 Task: Find connections with filter location Baesweiler with filter topic #Bestadvicewith filter profile language German with filter current company SRF Limited with filter school KL University with filter industry Dance Companies with filter service category Health Insurance with filter keywords title Reiki Practitioner
Action: Mouse moved to (497, 63)
Screenshot: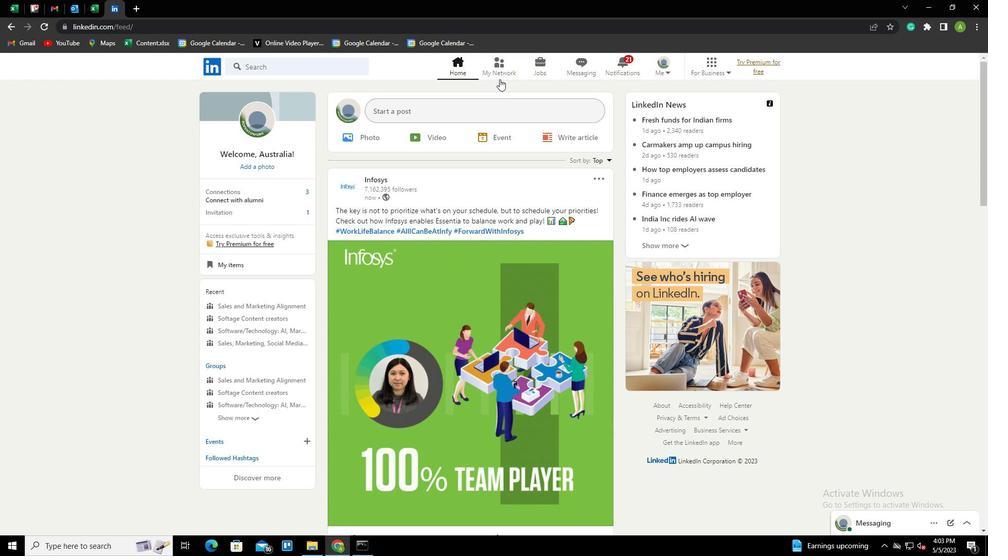 
Action: Mouse pressed left at (497, 63)
Screenshot: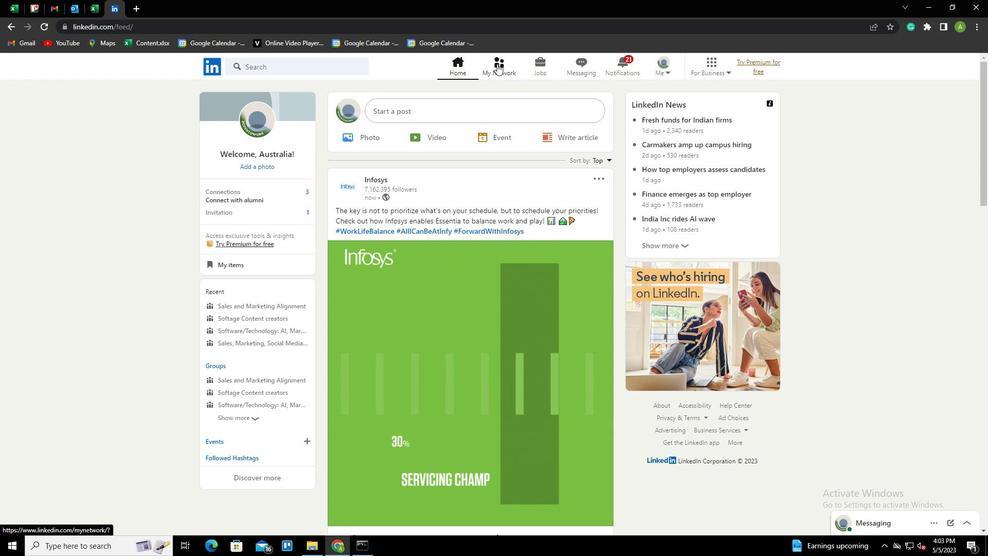 
Action: Mouse moved to (264, 121)
Screenshot: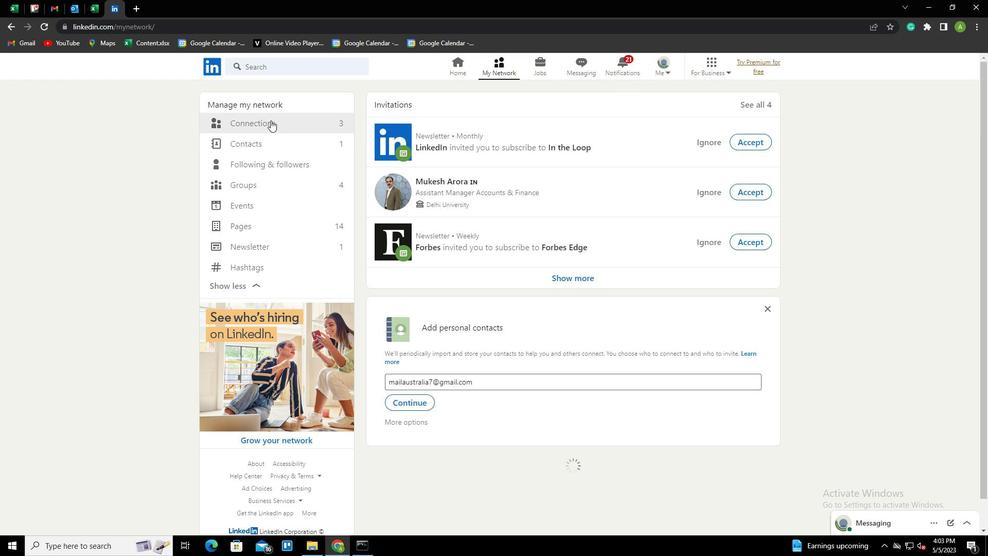 
Action: Mouse pressed left at (264, 121)
Screenshot: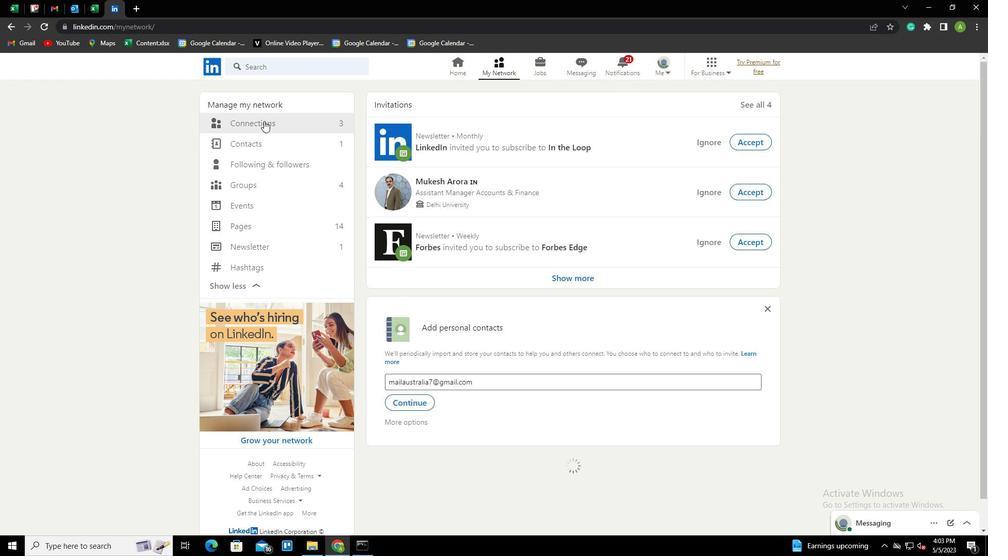 
Action: Mouse moved to (589, 120)
Screenshot: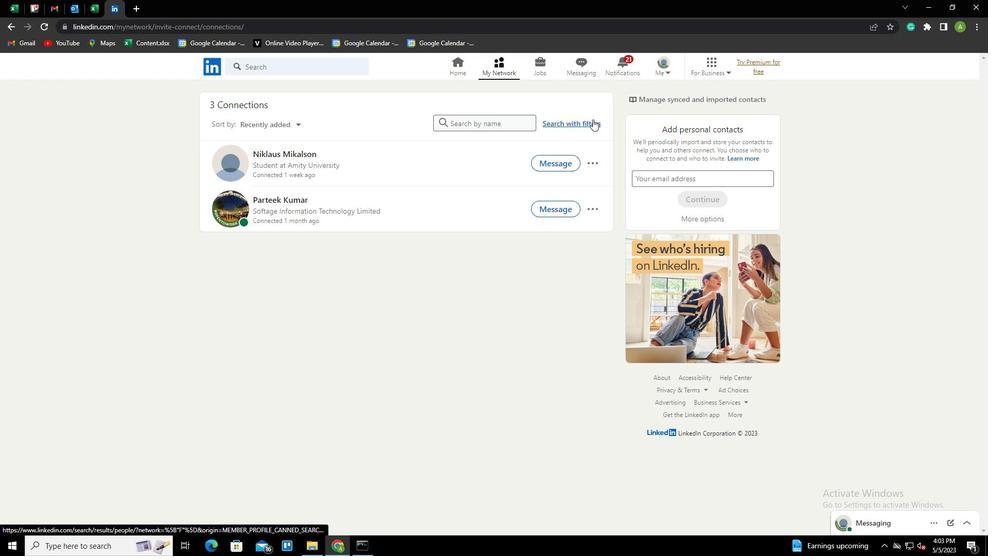 
Action: Mouse pressed left at (589, 120)
Screenshot: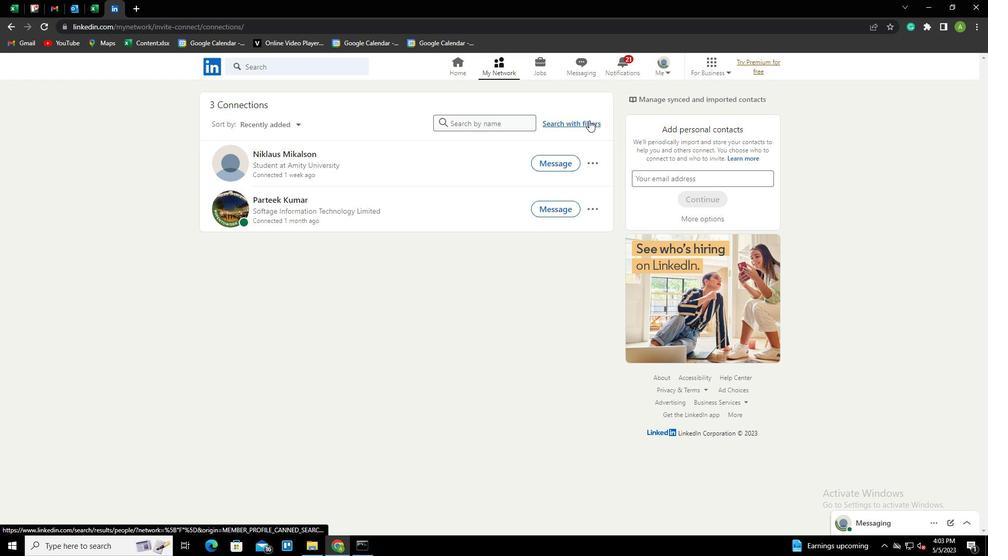 
Action: Mouse moved to (522, 96)
Screenshot: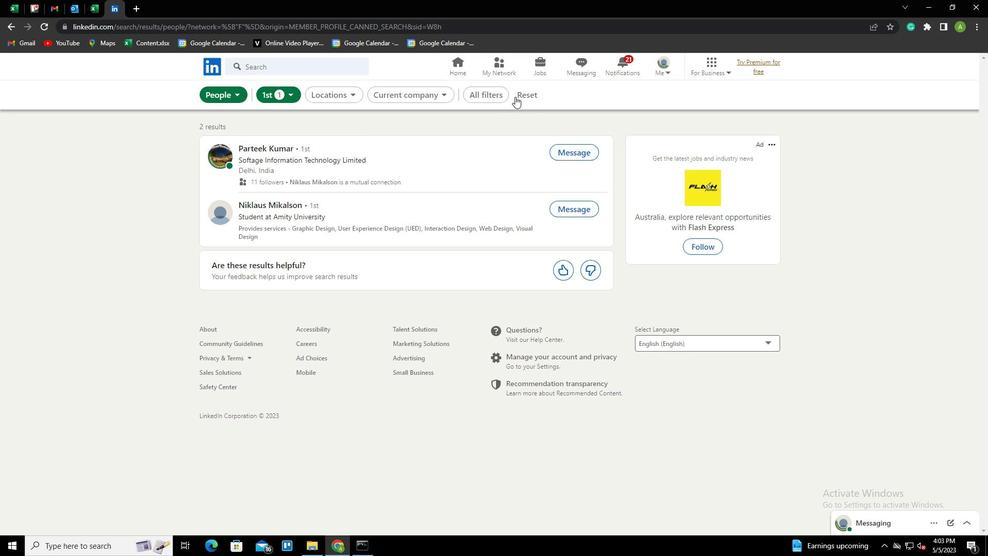 
Action: Mouse pressed left at (522, 96)
Screenshot: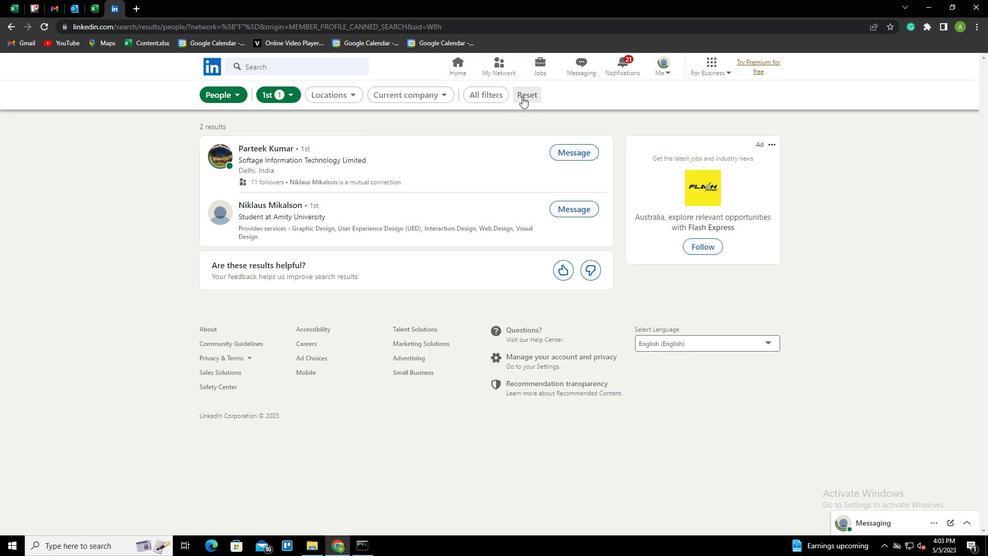 
Action: Mouse moved to (505, 92)
Screenshot: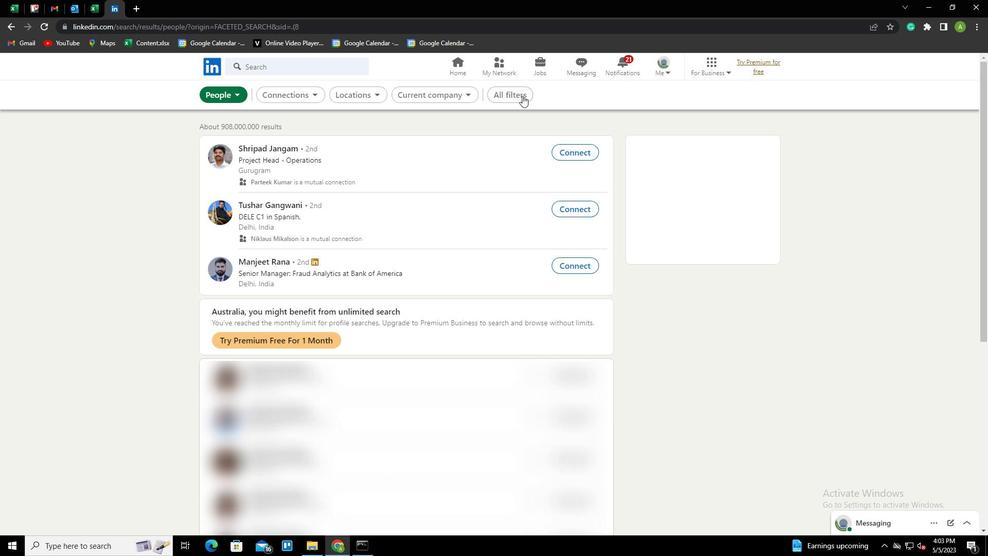 
Action: Mouse pressed left at (505, 92)
Screenshot: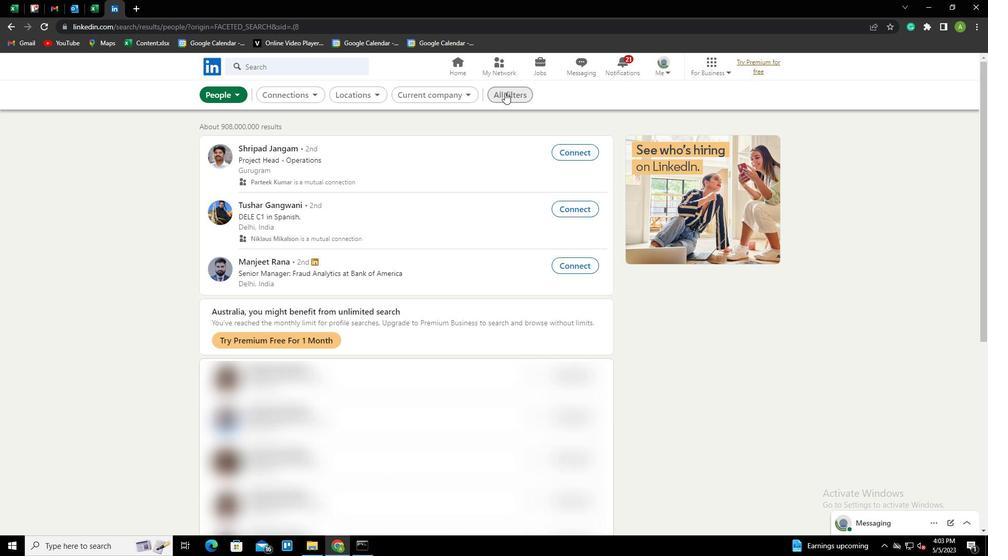 
Action: Mouse moved to (943, 302)
Screenshot: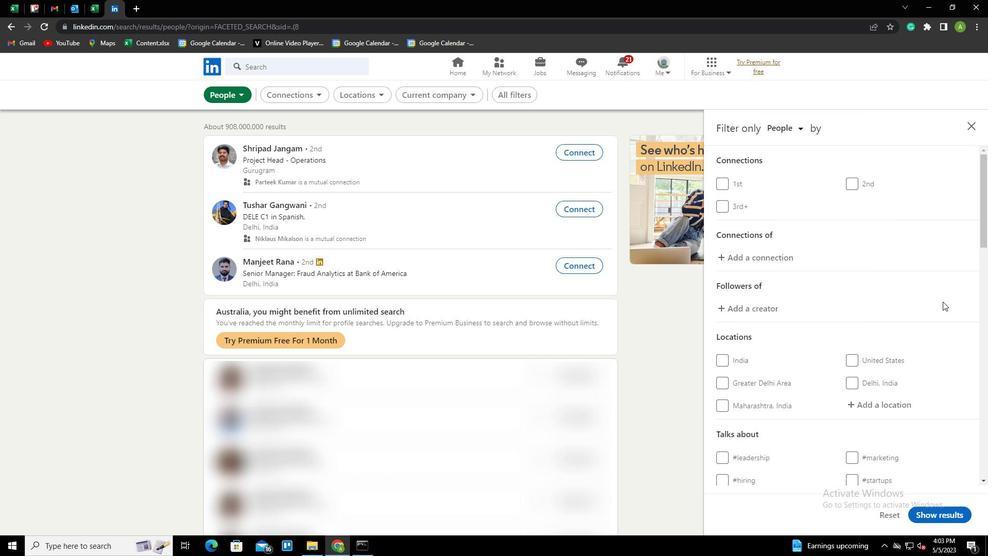 
Action: Mouse scrolled (943, 301) with delta (0, 0)
Screenshot: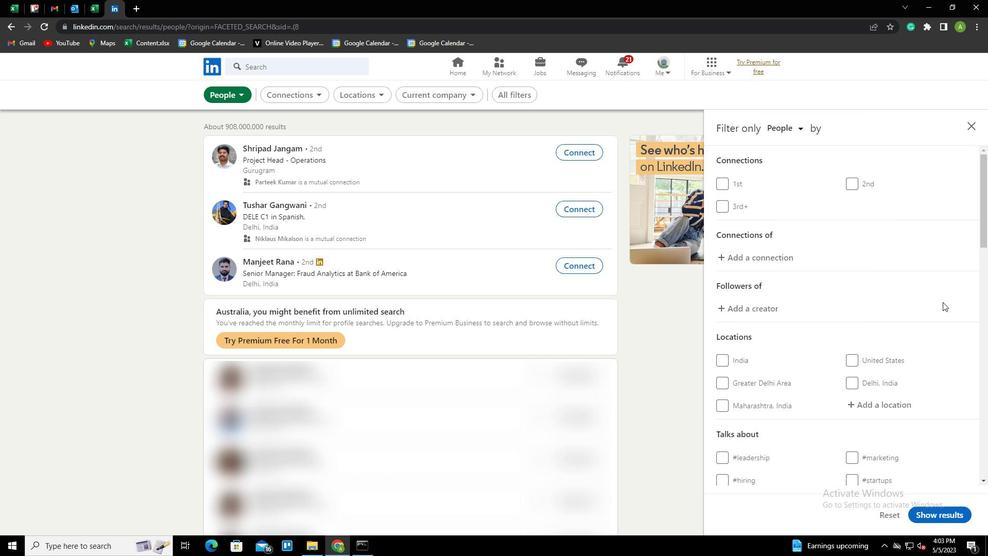 
Action: Mouse scrolled (943, 301) with delta (0, 0)
Screenshot: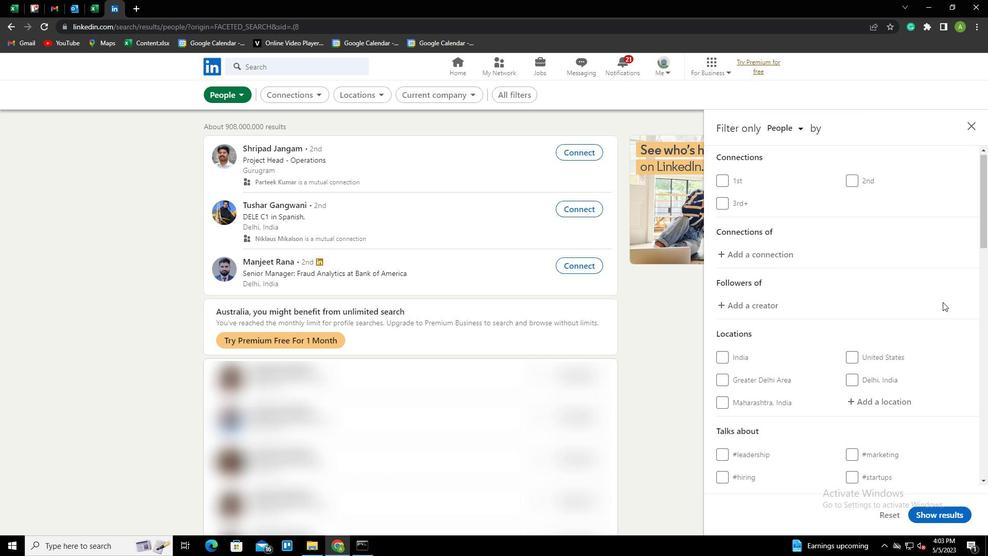 
Action: Mouse moved to (885, 299)
Screenshot: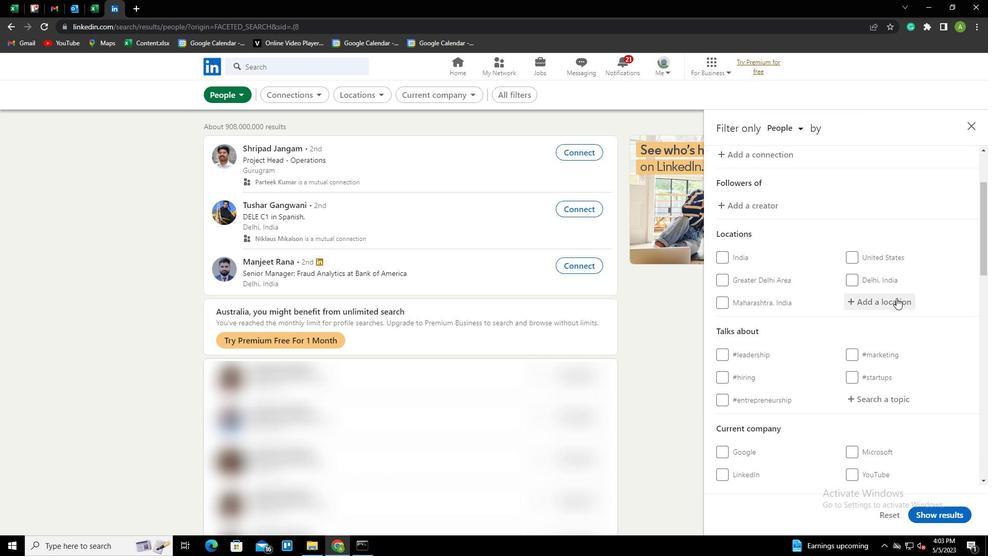 
Action: Mouse pressed left at (885, 299)
Screenshot: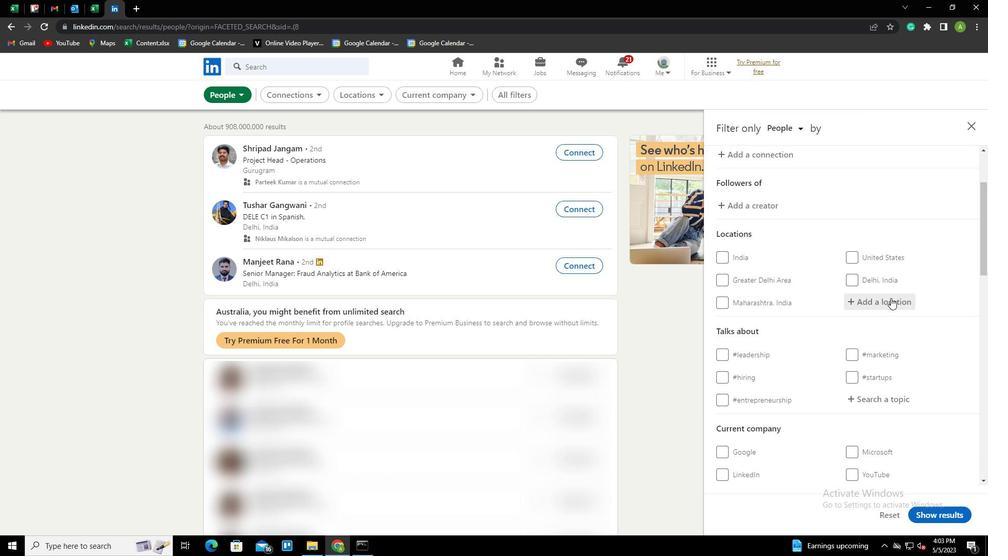 
Action: Key pressed <Key.shift><Key.shift><Key.shift><Key.shift><Key.shift><Key.shift><Key.shift><Key.shift><Key.shift><Key.shift><Key.shift><Key.shift><Key.shift><Key.shift><Key.shift><Key.shift><Key.shift><Key.shift><Key.shift><Key.shift><Key.shift><Key.shift><Key.shift><Key.shift><Key.shift><Key.shift><Key.shift><Key.shift><Key.shift><Key.shift><Key.shift><Key.shift><Key.shift><Key.shift><Key.shift><Key.shift><Key.shift><Key.shift><Key.shift><Key.shift><Key.shift><Key.shift><Key.shift><Key.shift><Key.shift><Key.shift><Key.shift><Key.shift>BAESWEILER<Key.down><Key.enter>
Screenshot: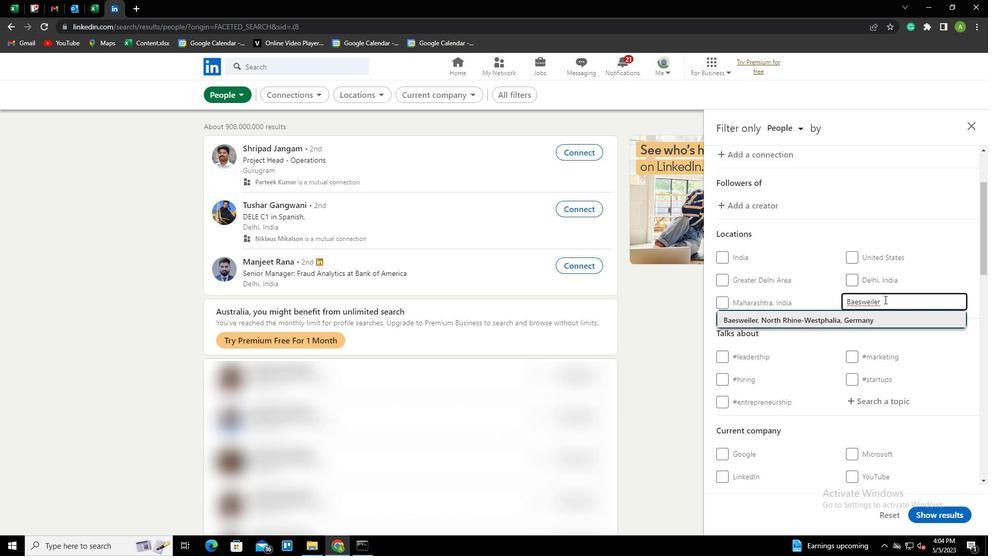 
Action: Mouse scrolled (885, 299) with delta (0, 0)
Screenshot: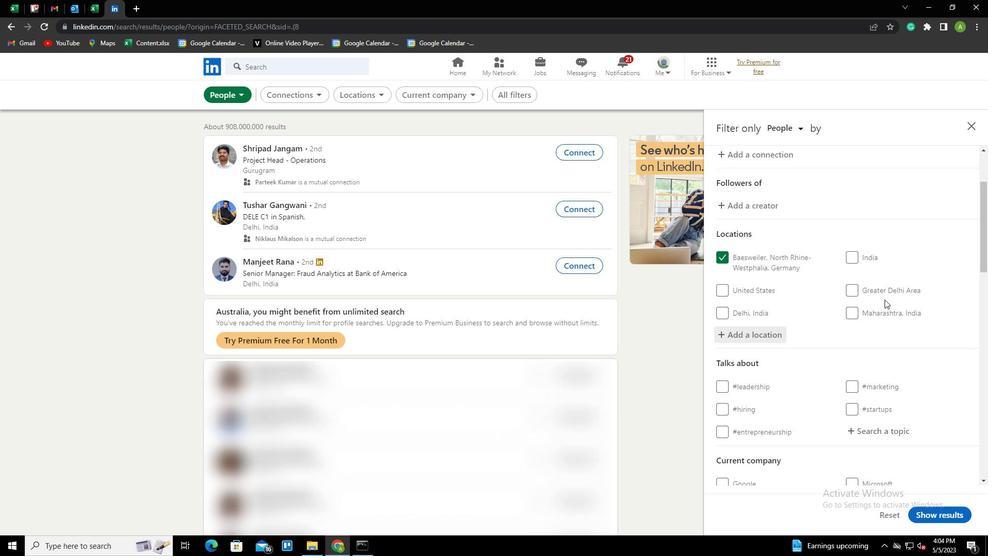 
Action: Mouse scrolled (885, 299) with delta (0, 0)
Screenshot: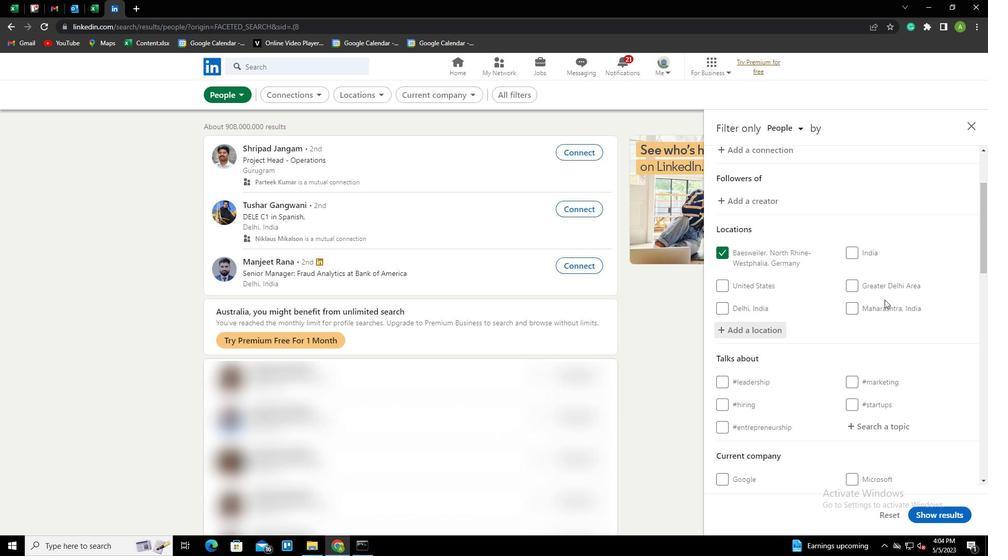 
Action: Mouse moved to (867, 323)
Screenshot: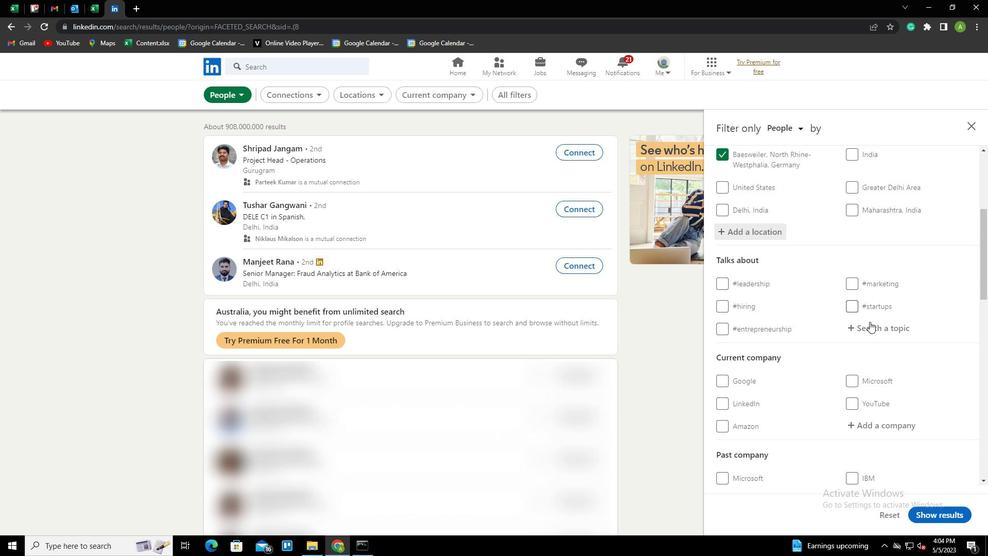 
Action: Mouse pressed left at (867, 323)
Screenshot: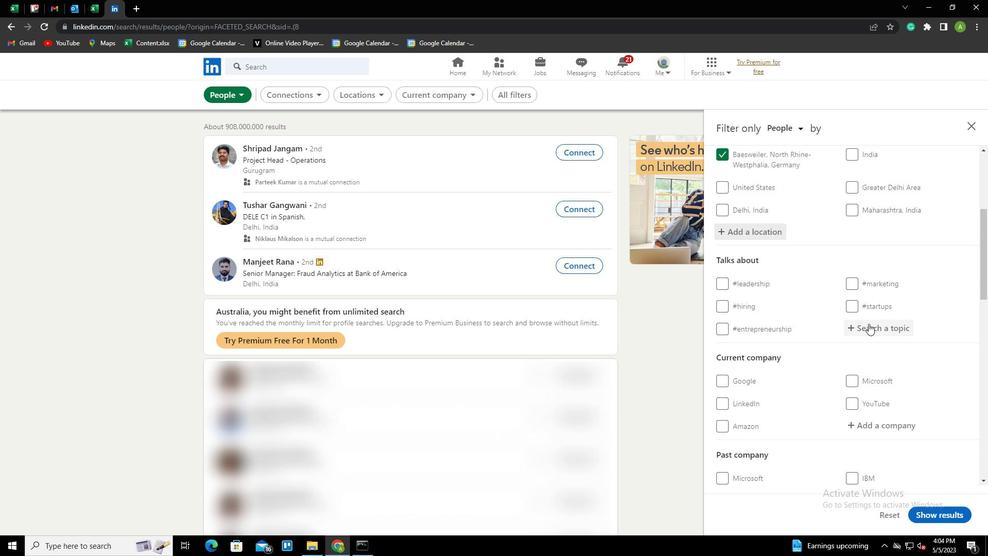 
Action: Key pressed <Key.shift><Key.shift><Key.shift><Key.shift><Key.shift><Key.shift><Key.shift><Key.shift><Key.shift><Key.shift><Key.shift><Key.shift><Key.shift><Key.shift><Key.shift><Key.shift><Key.shift><Key.shift><Key.shift><Key.shift><Key.shift><Key.shift><Key.shift><Key.shift>BESTADB<Key.backspace>VICE<Key.down><Key.enter>
Screenshot: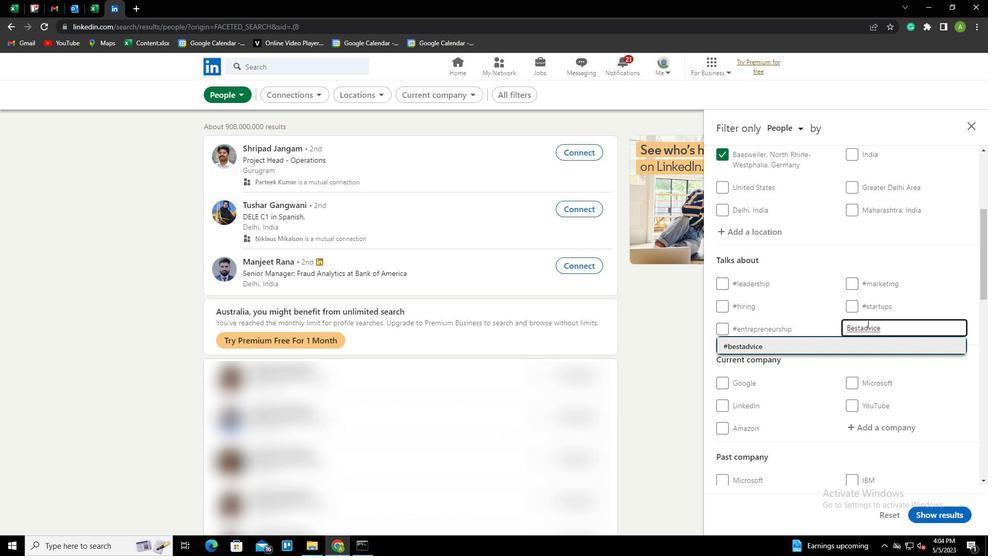 
Action: Mouse scrolled (867, 323) with delta (0, 0)
Screenshot: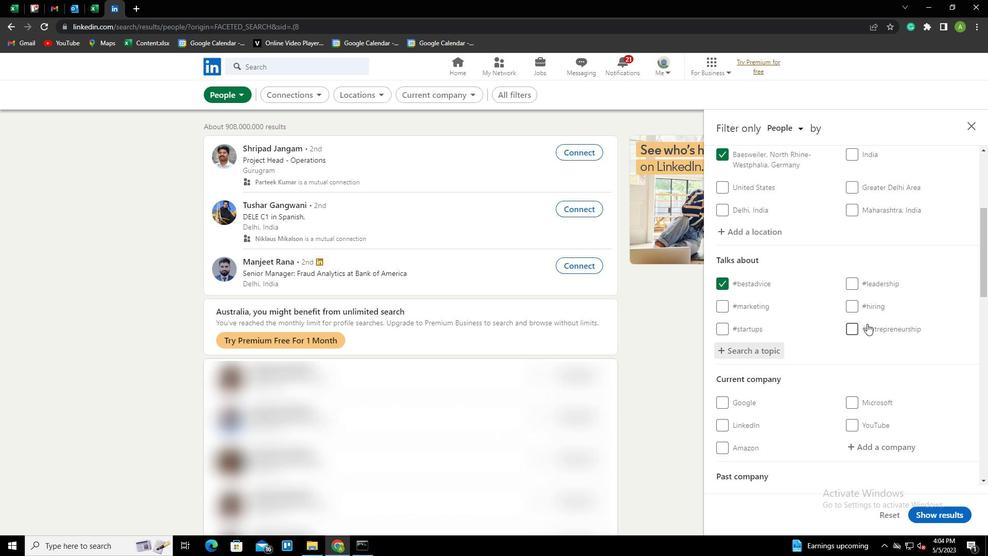 
Action: Mouse scrolled (867, 323) with delta (0, 0)
Screenshot: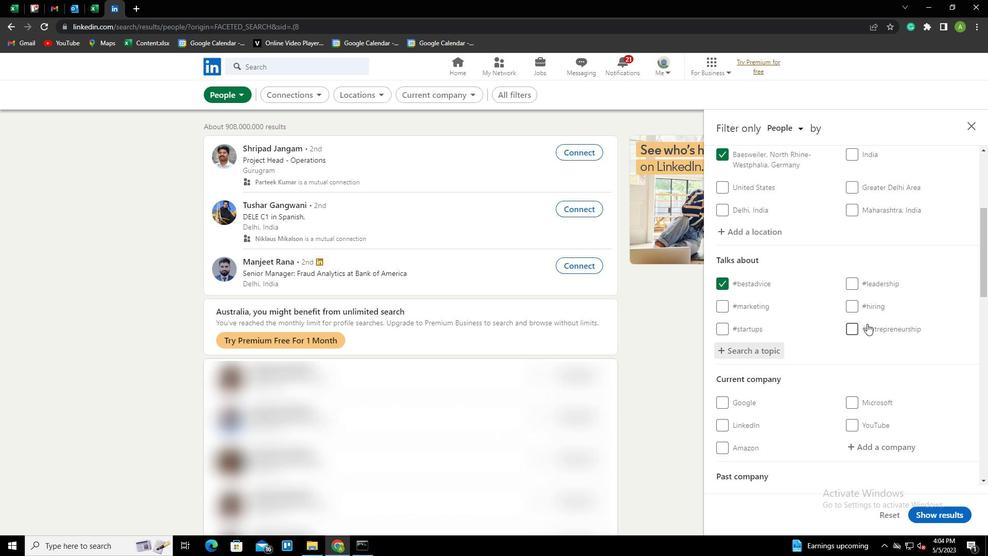 
Action: Mouse scrolled (867, 323) with delta (0, 0)
Screenshot: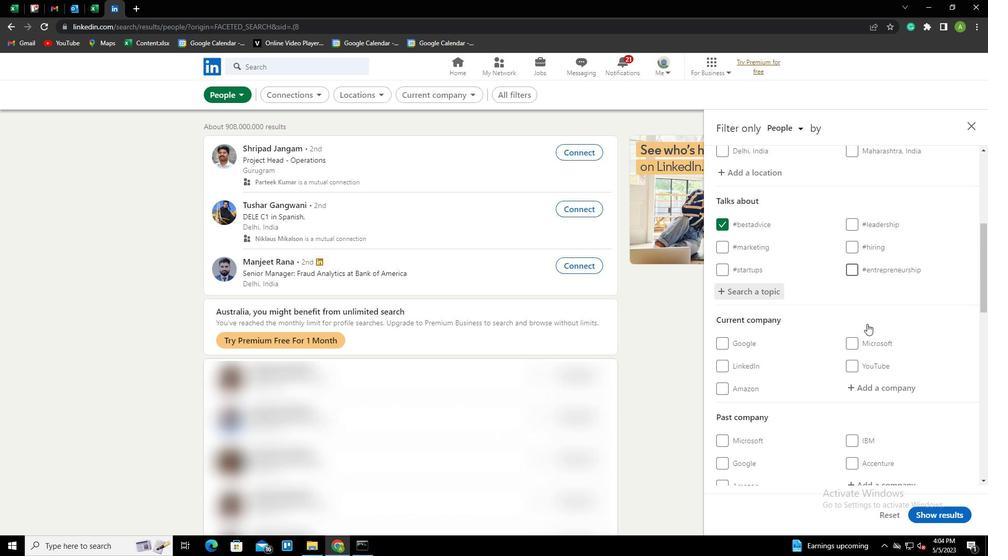 
Action: Mouse scrolled (867, 323) with delta (0, 0)
Screenshot: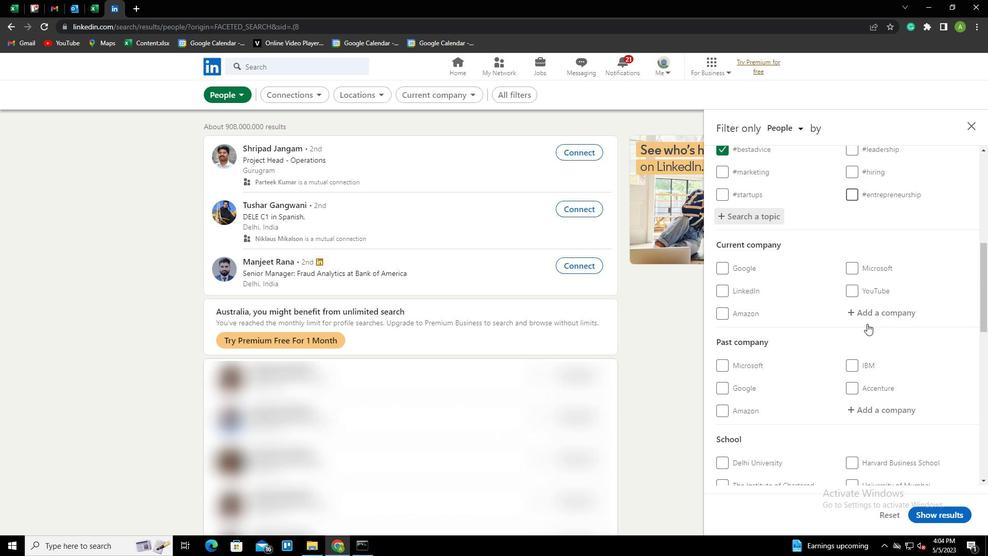 
Action: Mouse scrolled (867, 323) with delta (0, 0)
Screenshot: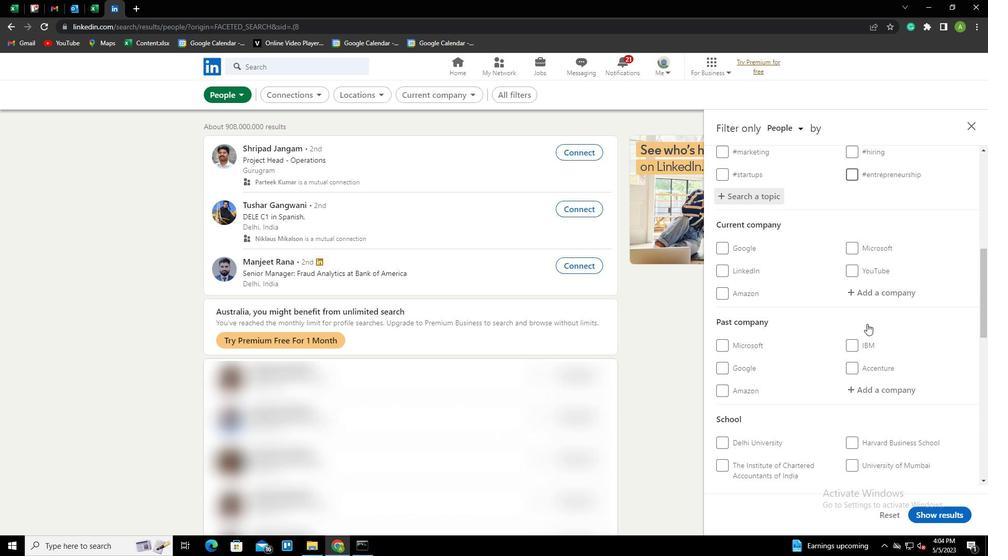 
Action: Mouse scrolled (867, 323) with delta (0, 0)
Screenshot: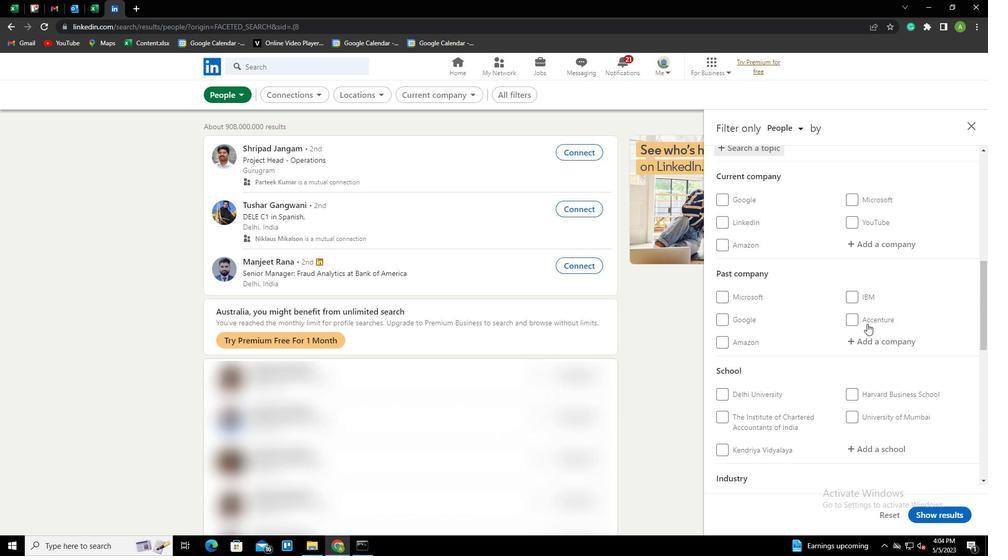 
Action: Mouse scrolled (867, 323) with delta (0, 0)
Screenshot: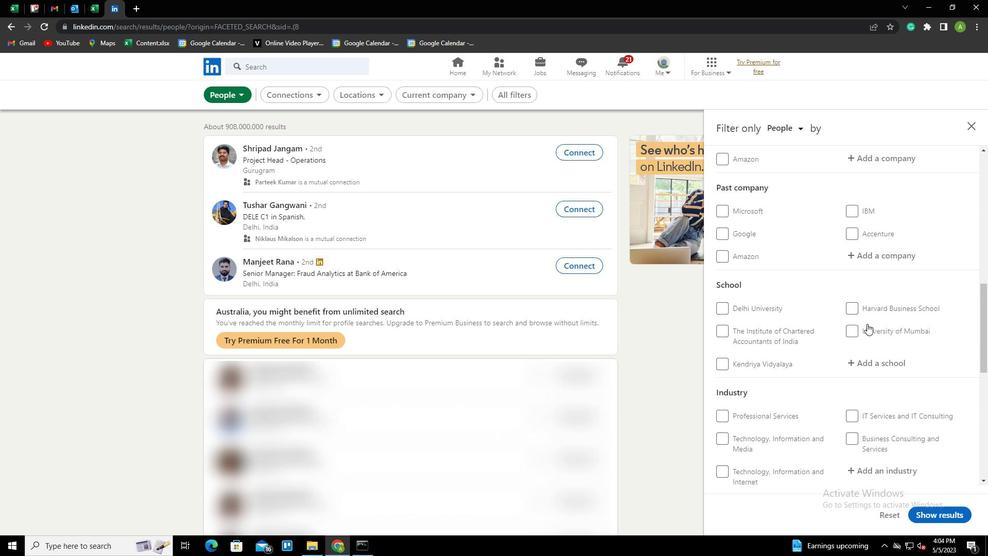 
Action: Mouse scrolled (867, 323) with delta (0, 0)
Screenshot: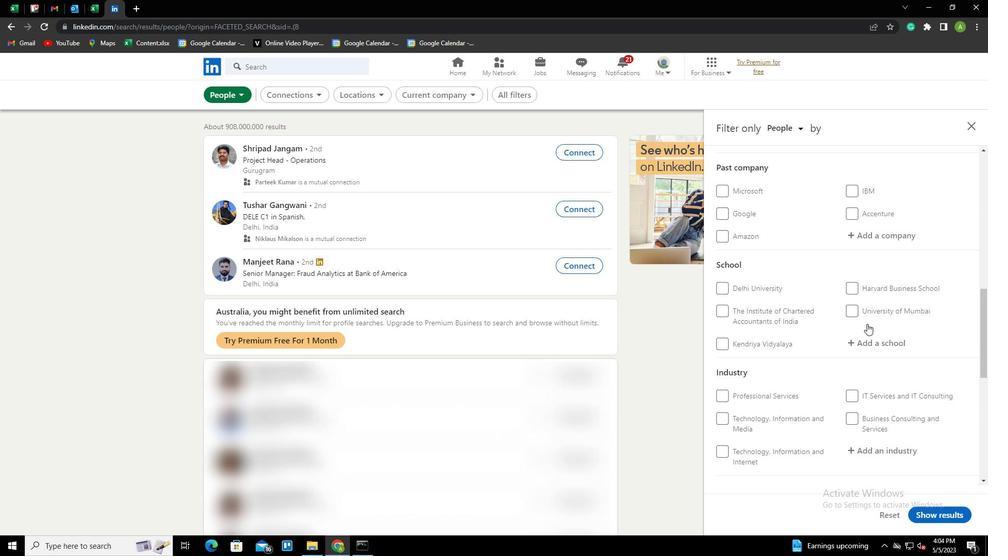 
Action: Mouse scrolled (867, 323) with delta (0, 0)
Screenshot: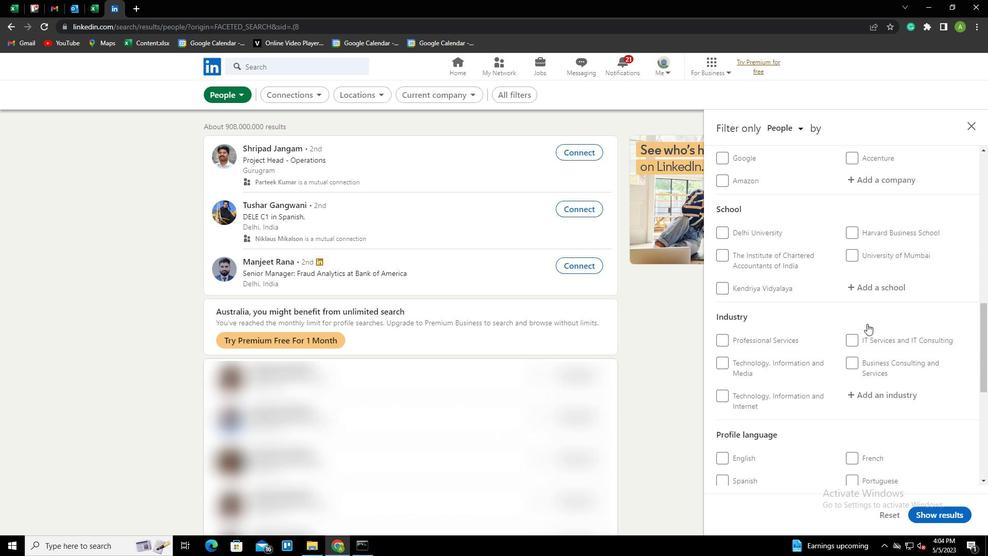 
Action: Mouse moved to (731, 402)
Screenshot: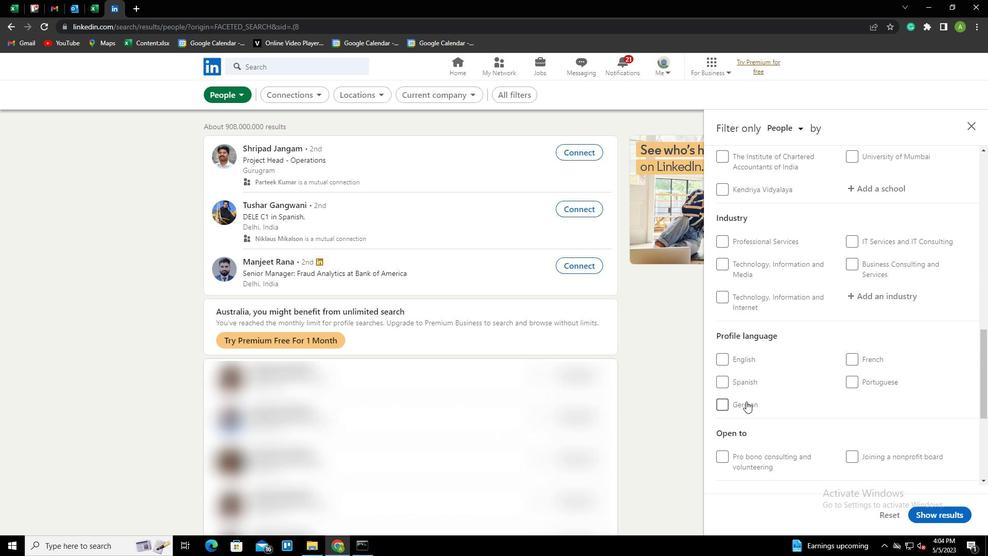 
Action: Mouse pressed left at (731, 402)
Screenshot: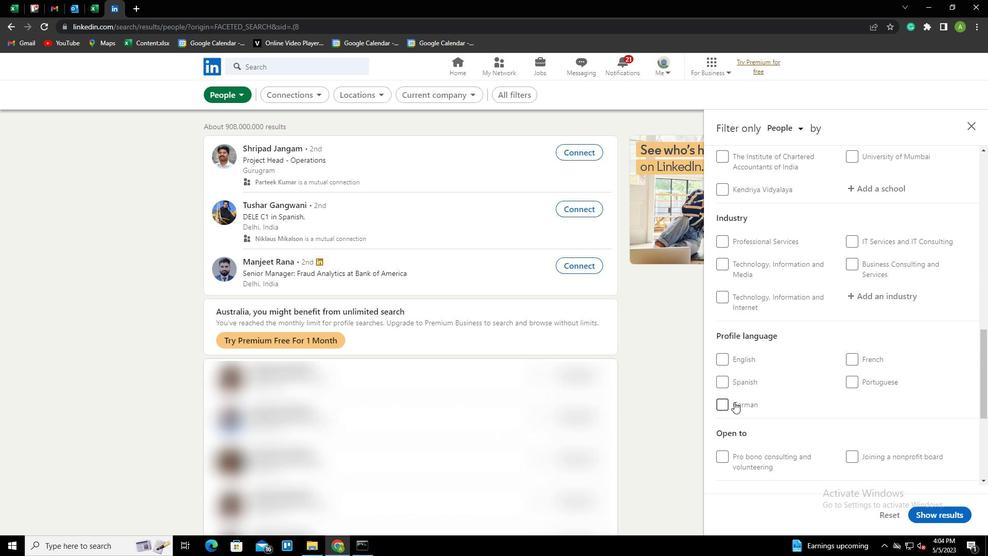 
Action: Mouse moved to (815, 359)
Screenshot: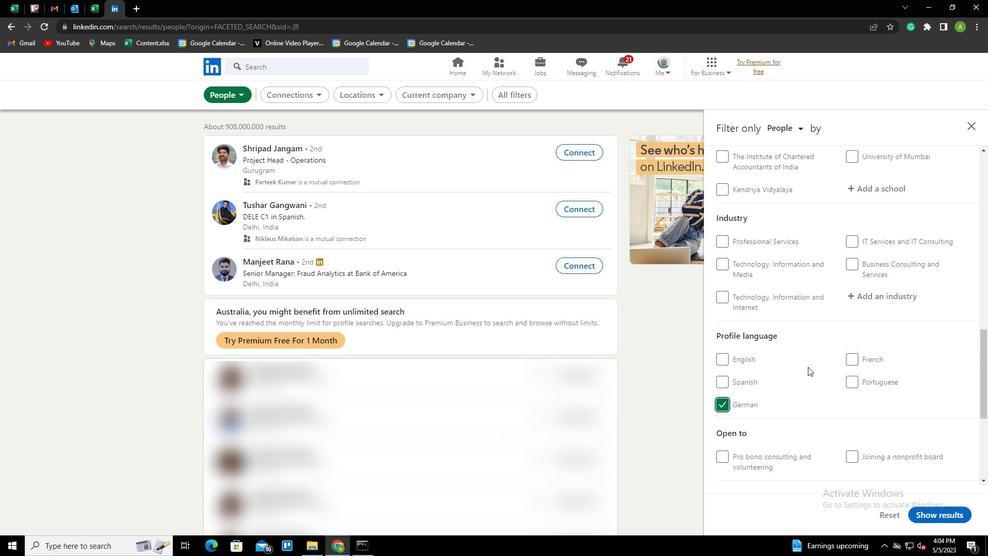 
Action: Mouse scrolled (815, 359) with delta (0, 0)
Screenshot: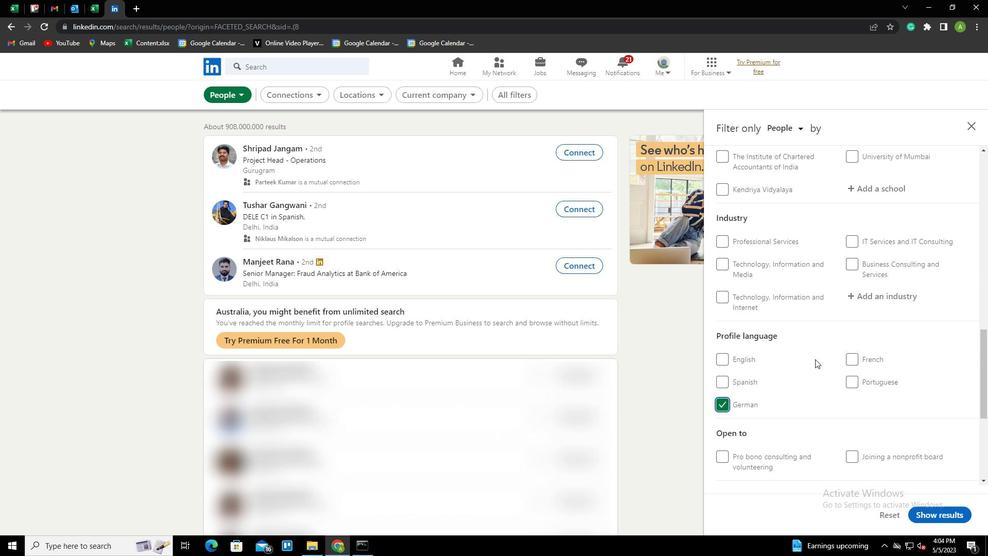 
Action: Mouse scrolled (815, 359) with delta (0, 0)
Screenshot: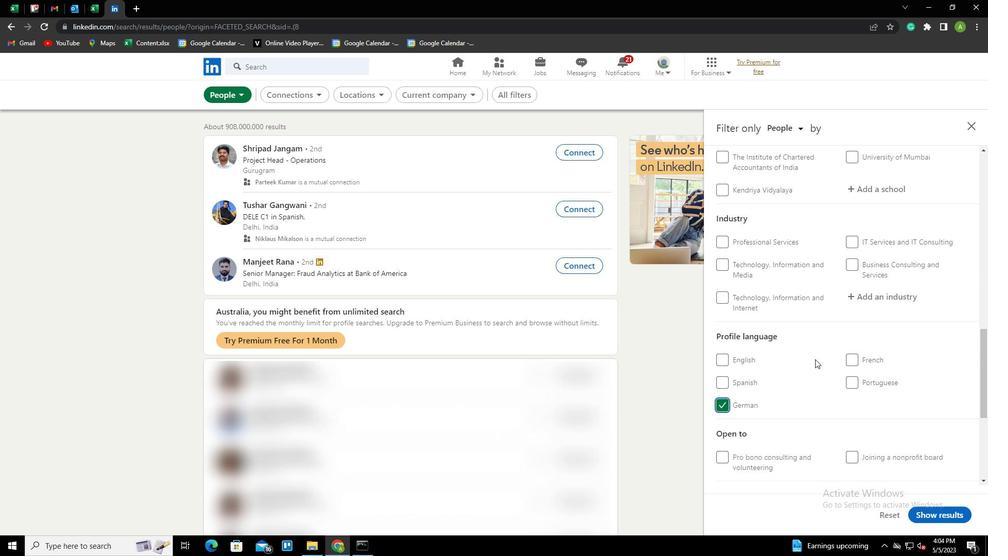 
Action: Mouse scrolled (815, 359) with delta (0, 0)
Screenshot: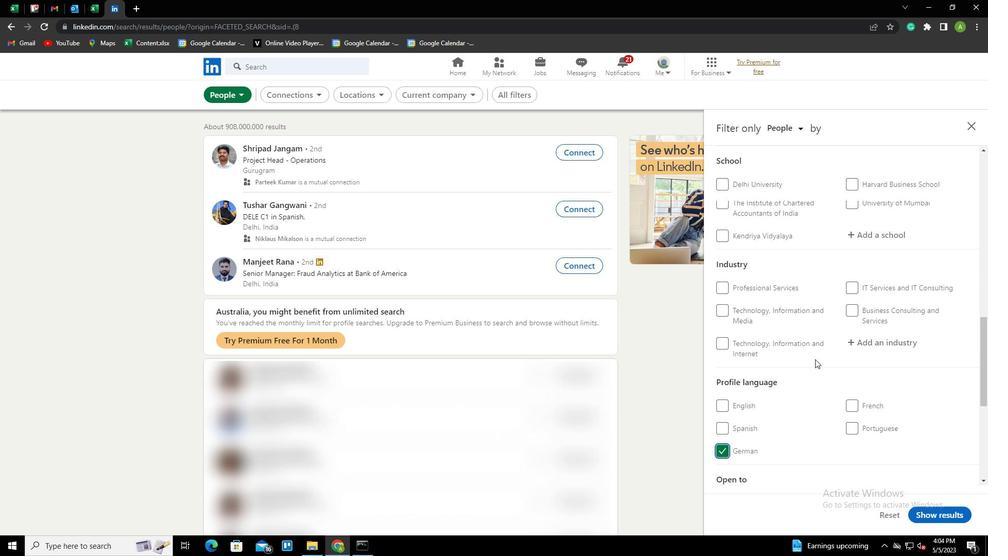 
Action: Mouse scrolled (815, 359) with delta (0, 0)
Screenshot: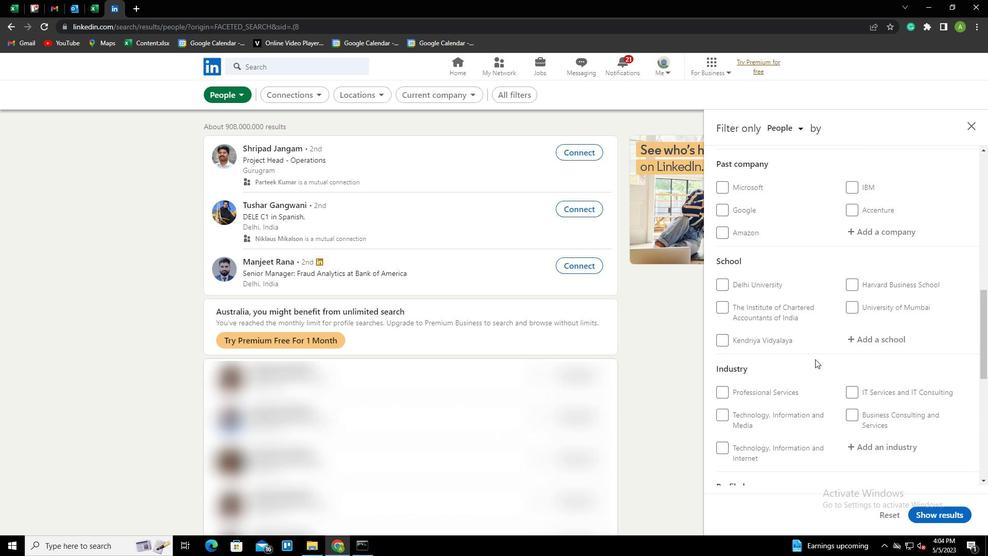 
Action: Mouse scrolled (815, 359) with delta (0, 0)
Screenshot: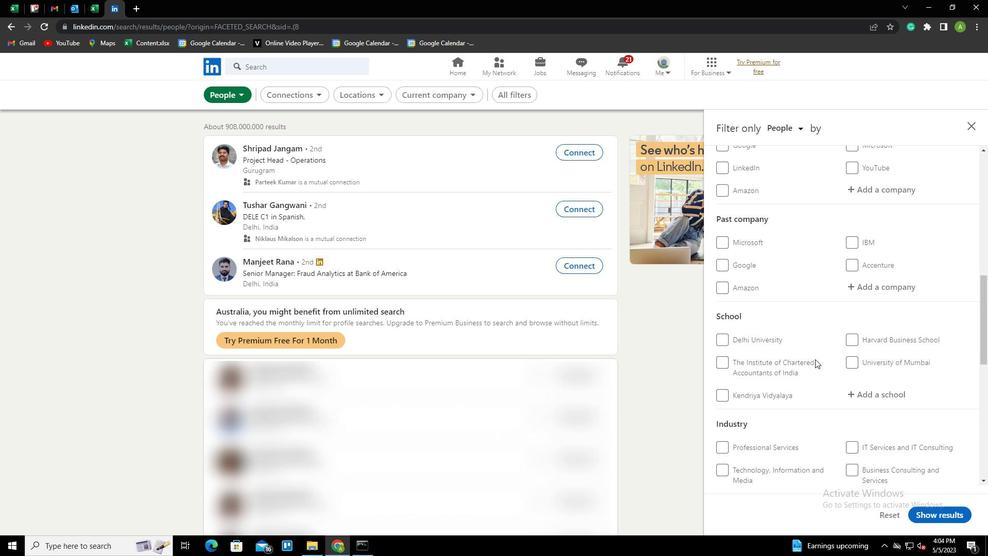 
Action: Mouse scrolled (815, 359) with delta (0, 0)
Screenshot: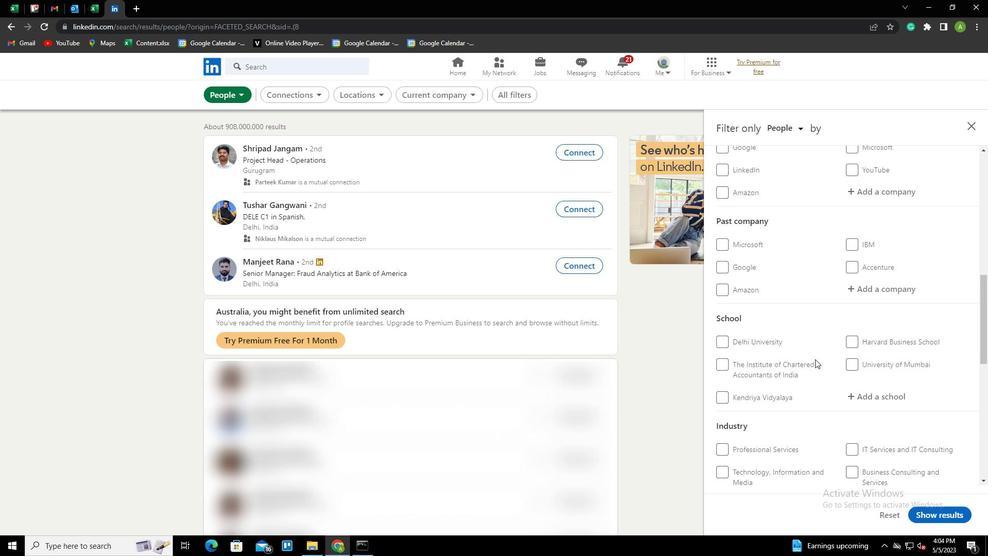 
Action: Mouse moved to (862, 291)
Screenshot: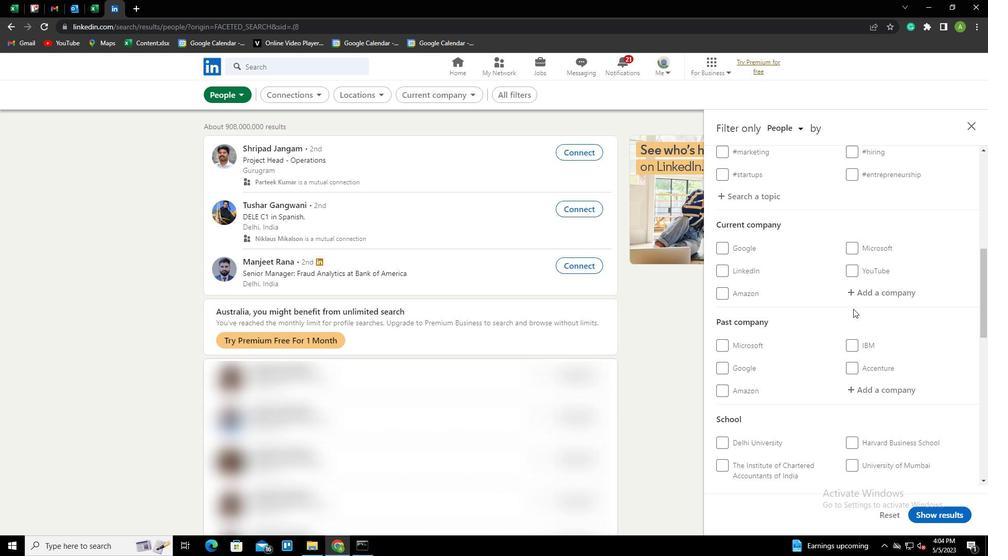 
Action: Mouse pressed left at (862, 291)
Screenshot: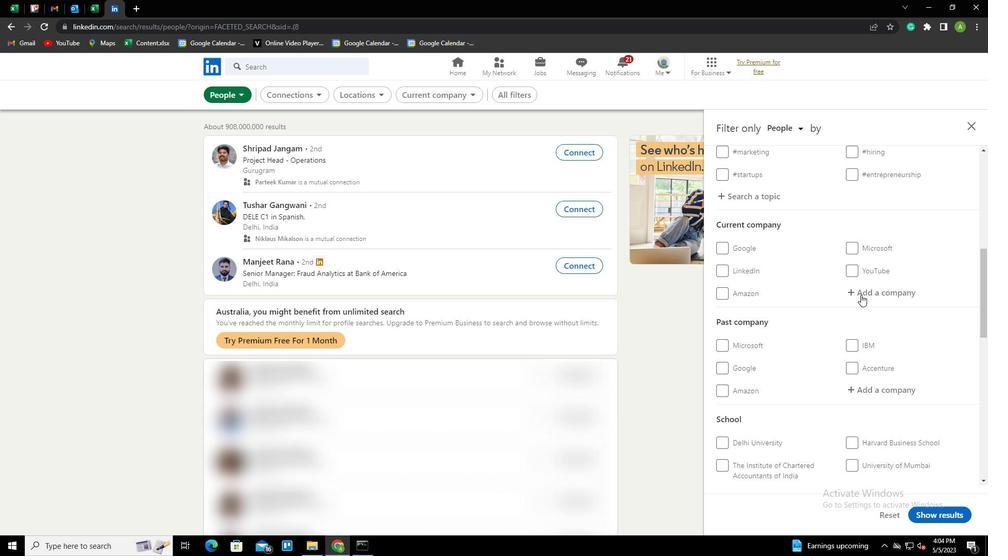 
Action: Key pressed <Key.shift><Key.shift><Key.shift><Key.shift><Key.shift><Key.shift><Key.shift><Key.shift><Key.shift><Key.shift><Key.shift>SRF<Key.space><Key.shift>LIMITED<Key.down><Key.enter>
Screenshot: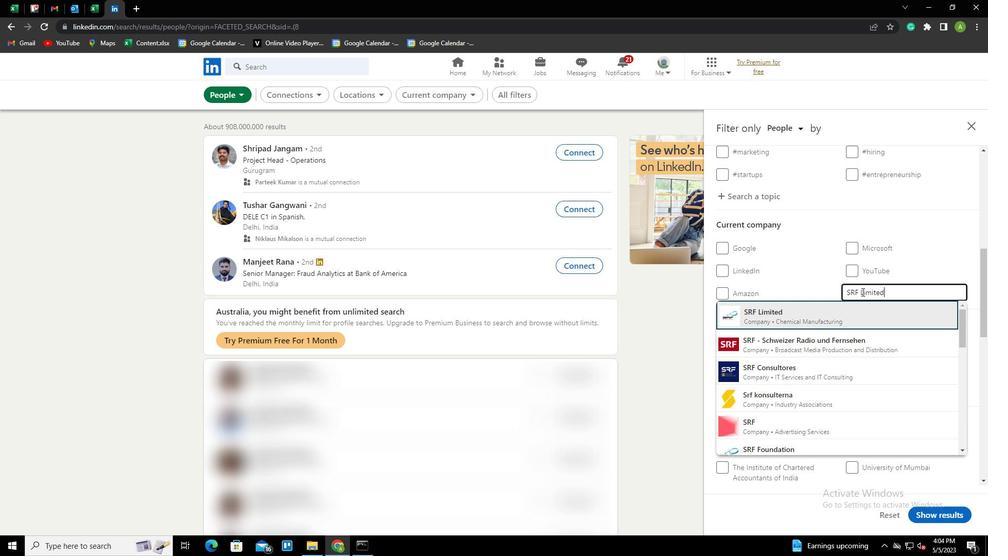 
Action: Mouse scrolled (862, 291) with delta (0, 0)
Screenshot: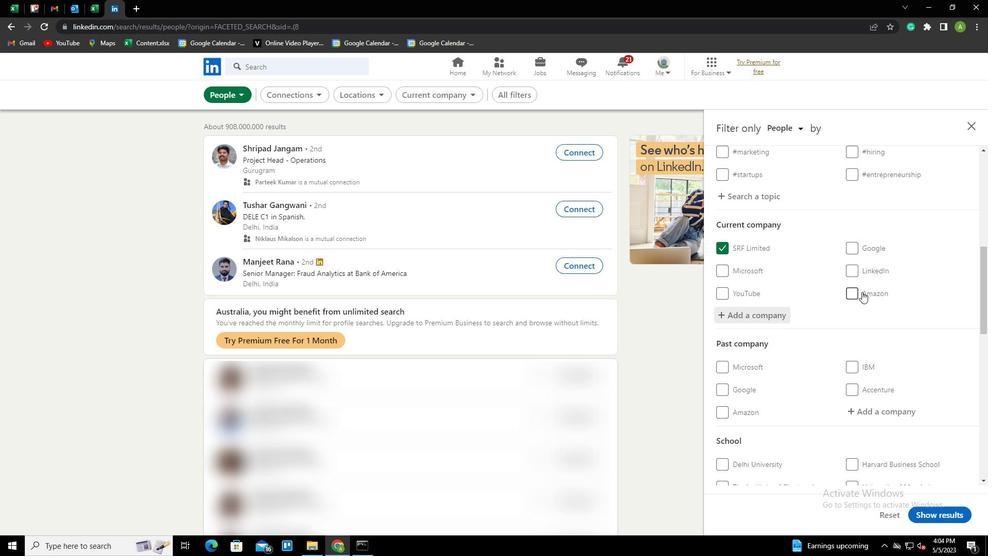 
Action: Mouse scrolled (862, 291) with delta (0, 0)
Screenshot: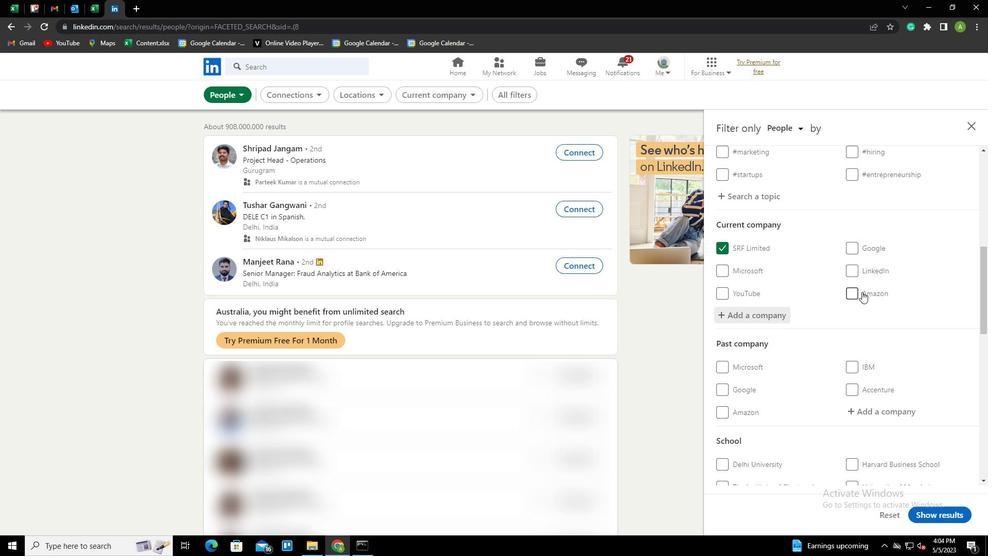 
Action: Mouse scrolled (862, 291) with delta (0, 0)
Screenshot: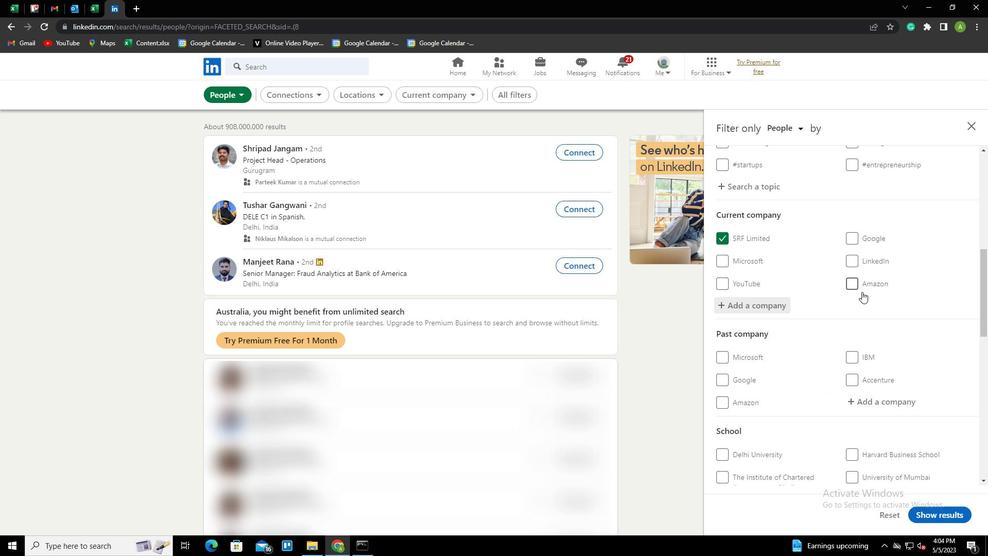 
Action: Mouse scrolled (862, 291) with delta (0, 0)
Screenshot: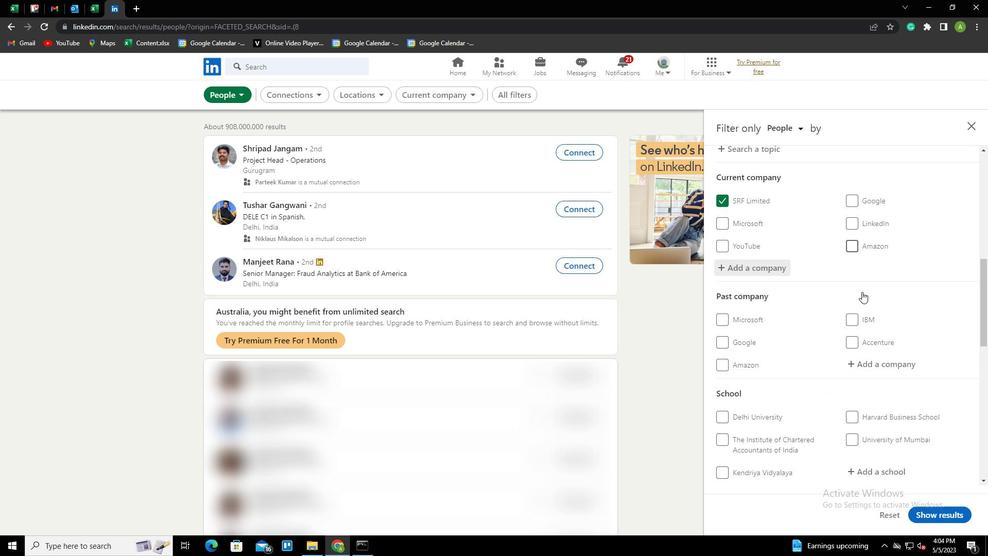 
Action: Mouse moved to (861, 316)
Screenshot: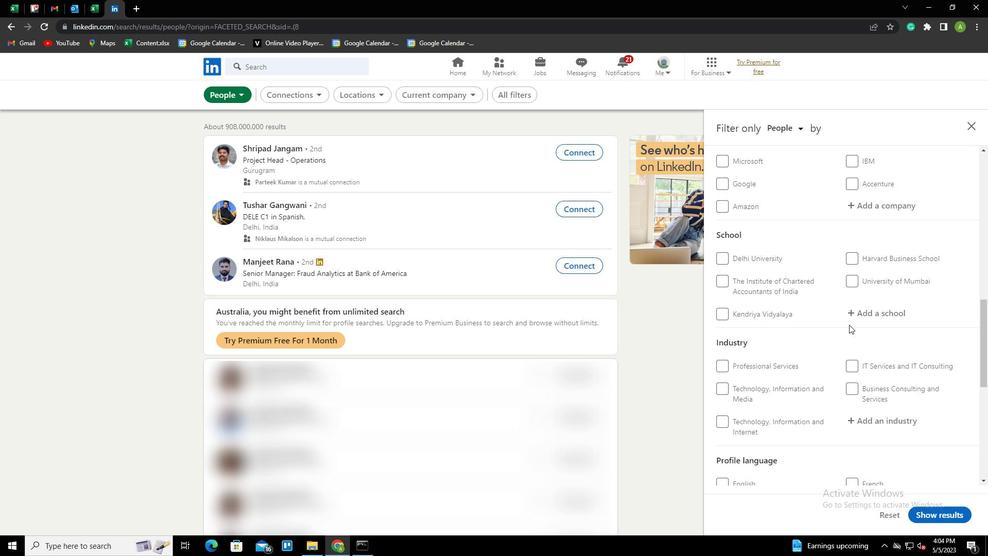 
Action: Mouse pressed left at (861, 316)
Screenshot: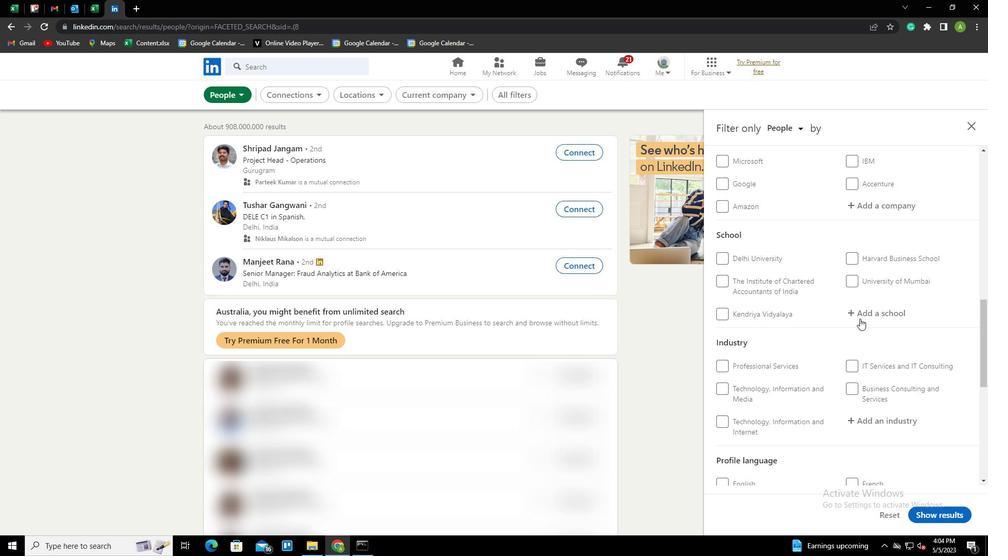 
Action: Key pressed <Key.shift><Key.shift><Key.shift><Key.shift><Key.shift><Key.shift><Key.shift><Key.shift><Key.shift><Key.shift><Key.shift>KL<Key.space><Key.shift>UNIVERSITY<Key.down><Key.enter>
Screenshot: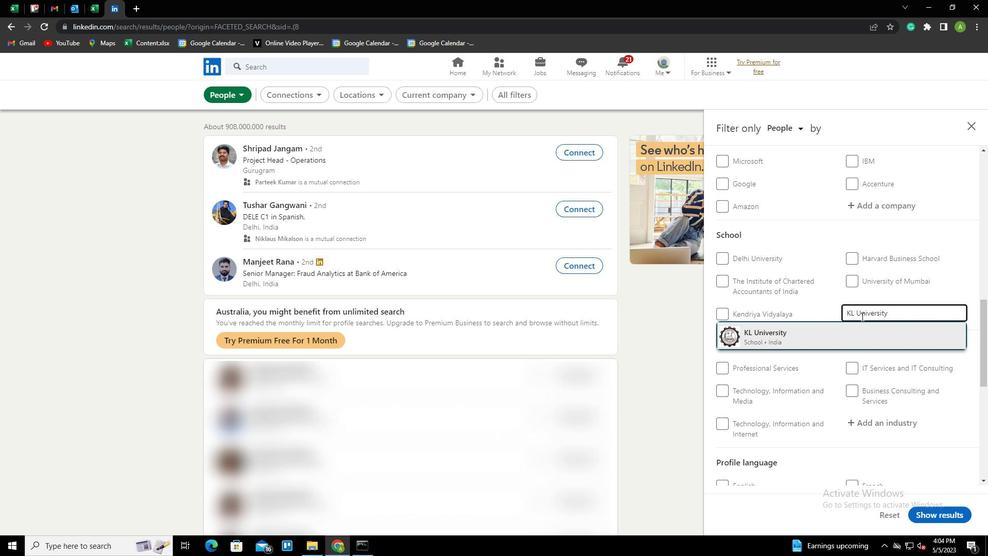 
Action: Mouse scrolled (861, 316) with delta (0, 0)
Screenshot: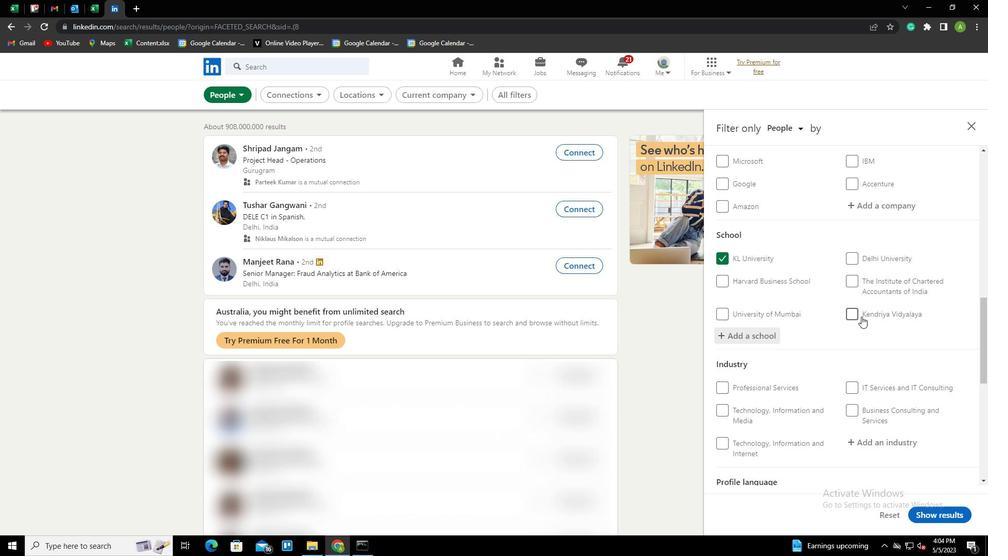 
Action: Mouse scrolled (861, 316) with delta (0, 0)
Screenshot: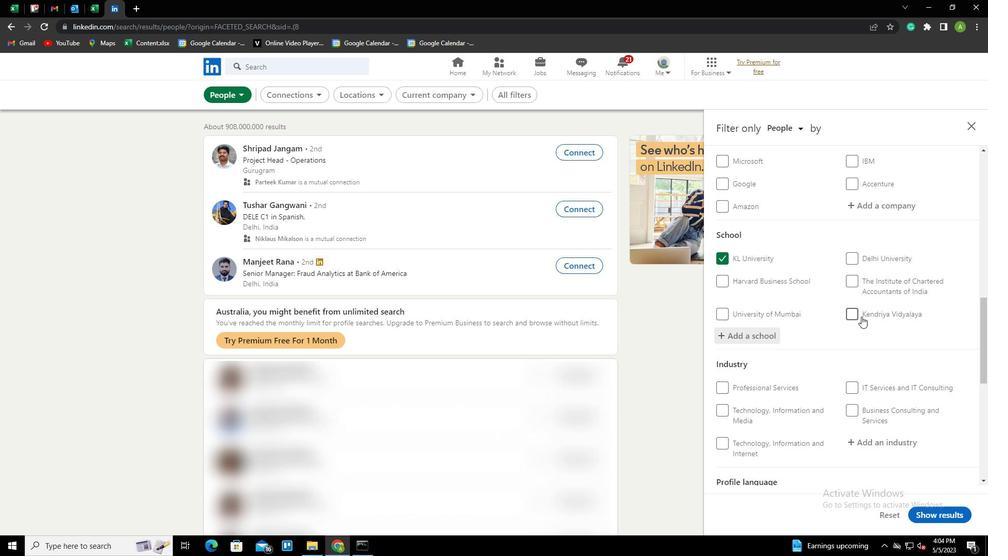 
Action: Mouse scrolled (861, 316) with delta (0, 0)
Screenshot: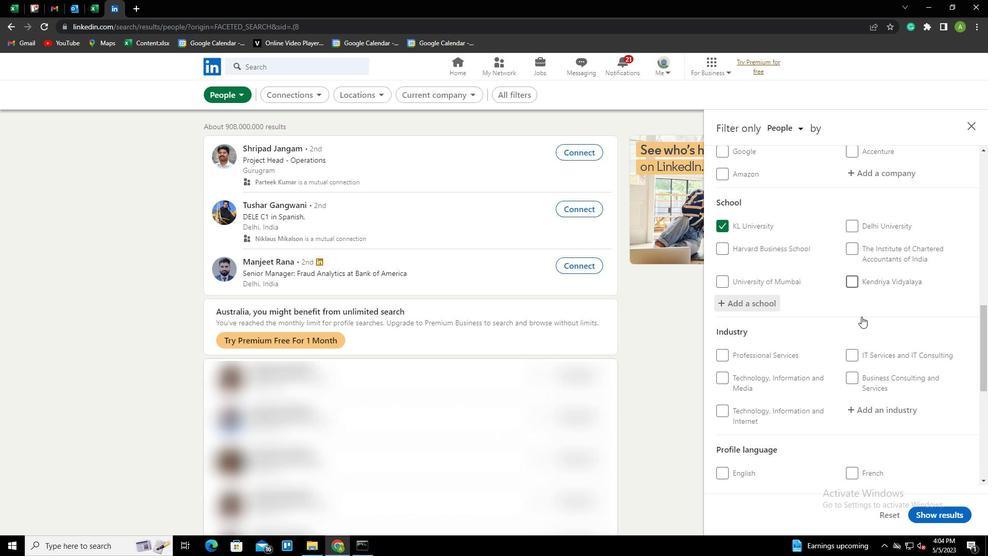 
Action: Mouse scrolled (861, 316) with delta (0, 0)
Screenshot: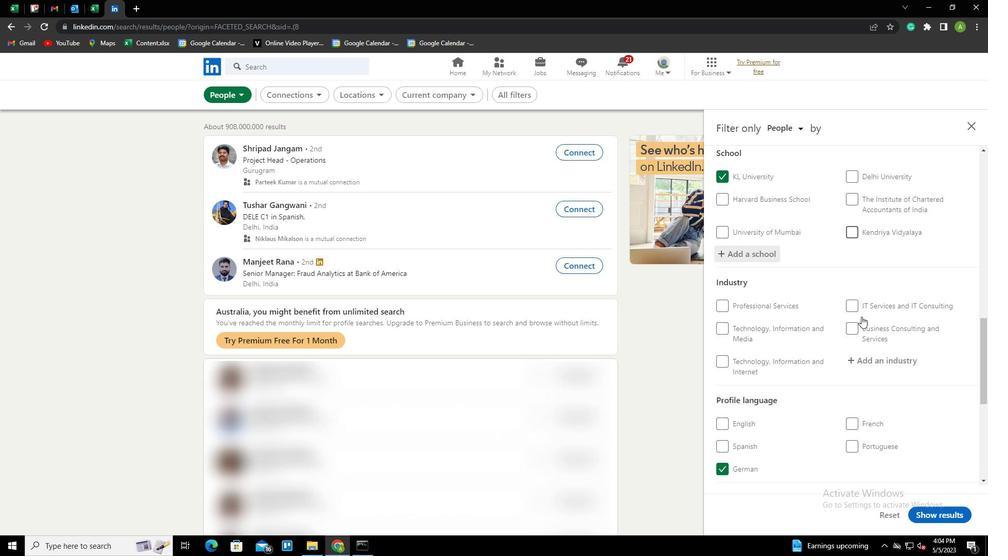 
Action: Mouse moved to (877, 229)
Screenshot: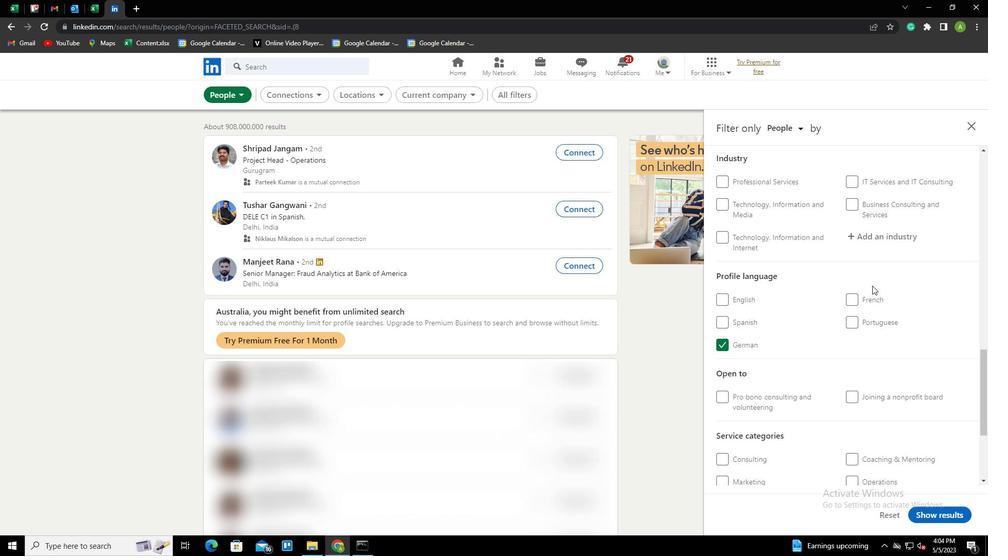 
Action: Mouse pressed left at (877, 229)
Screenshot: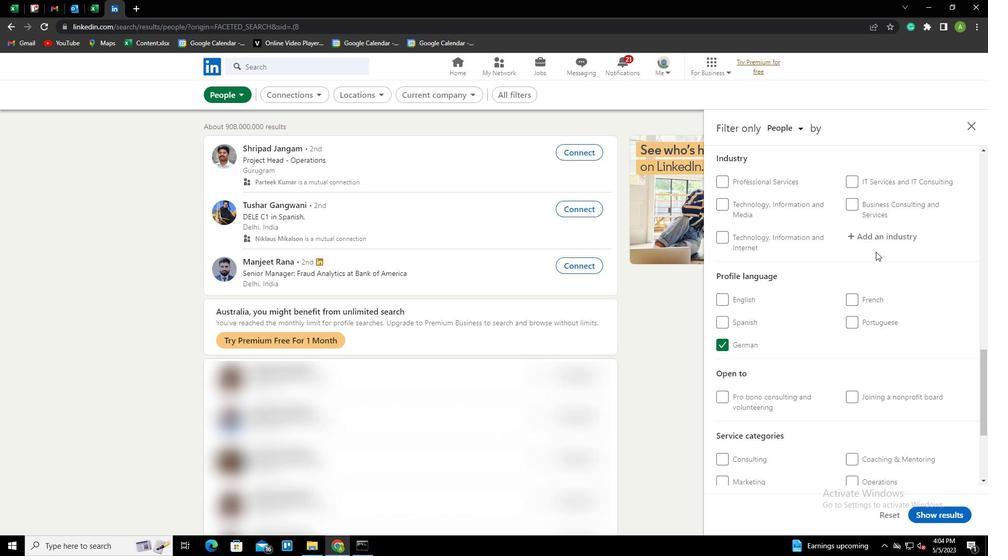 
Action: Key pressed <Key.shift>DANCE<Key.space><Key.shift>COMPANIES<Key.down><Key.enter>
Screenshot: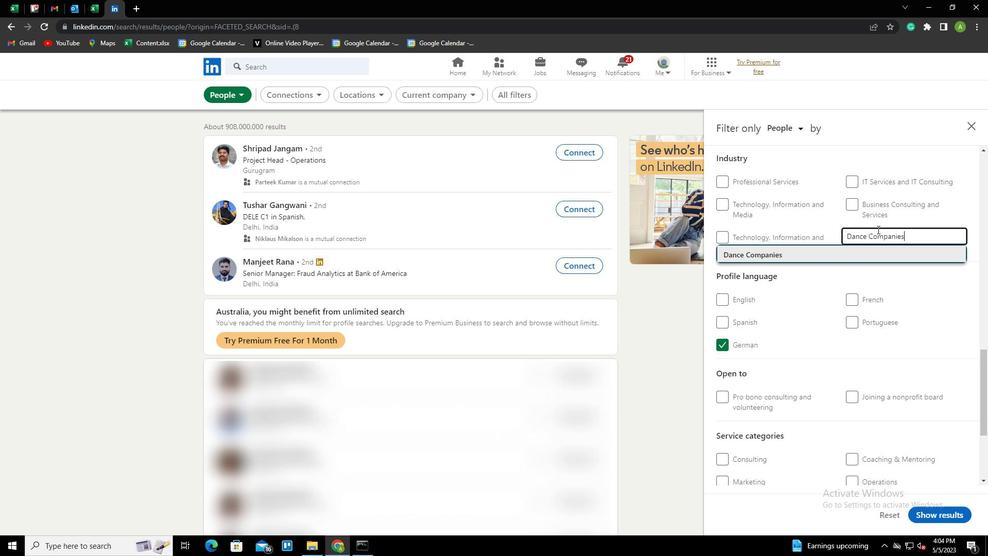 
Action: Mouse scrolled (877, 229) with delta (0, 0)
Screenshot: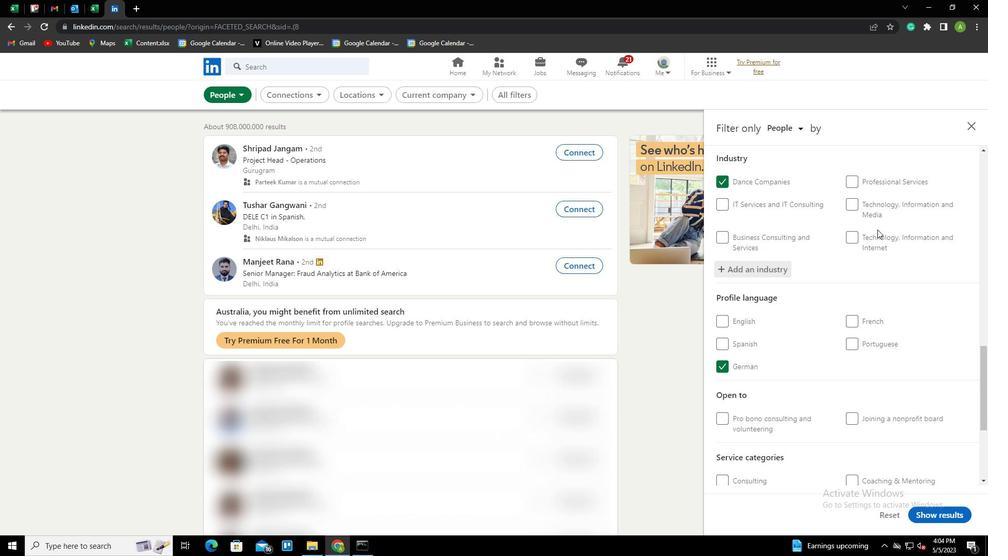 
Action: Mouse scrolled (877, 229) with delta (0, 0)
Screenshot: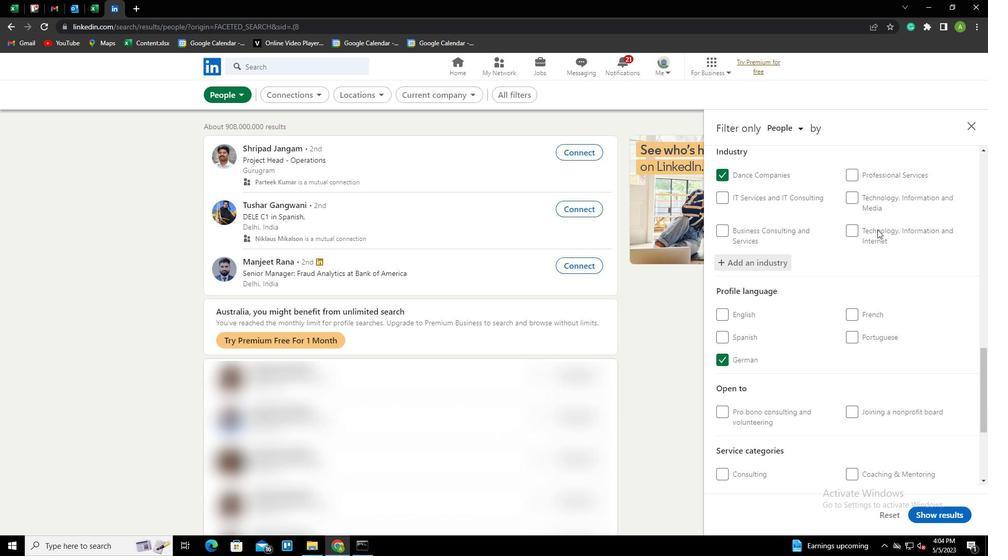 
Action: Mouse scrolled (877, 229) with delta (0, 0)
Screenshot: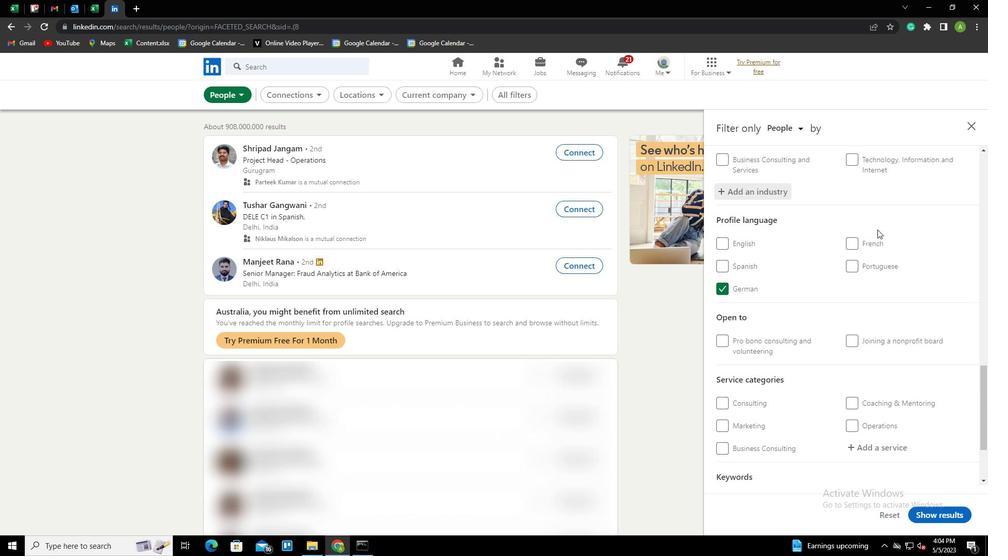 
Action: Mouse scrolled (877, 229) with delta (0, 0)
Screenshot: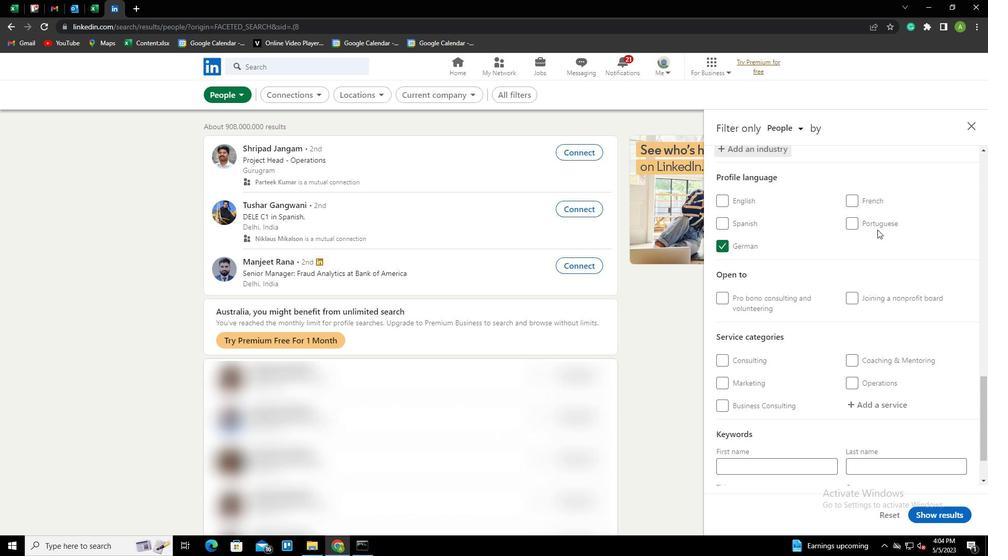 
Action: Mouse scrolled (877, 229) with delta (0, 0)
Screenshot: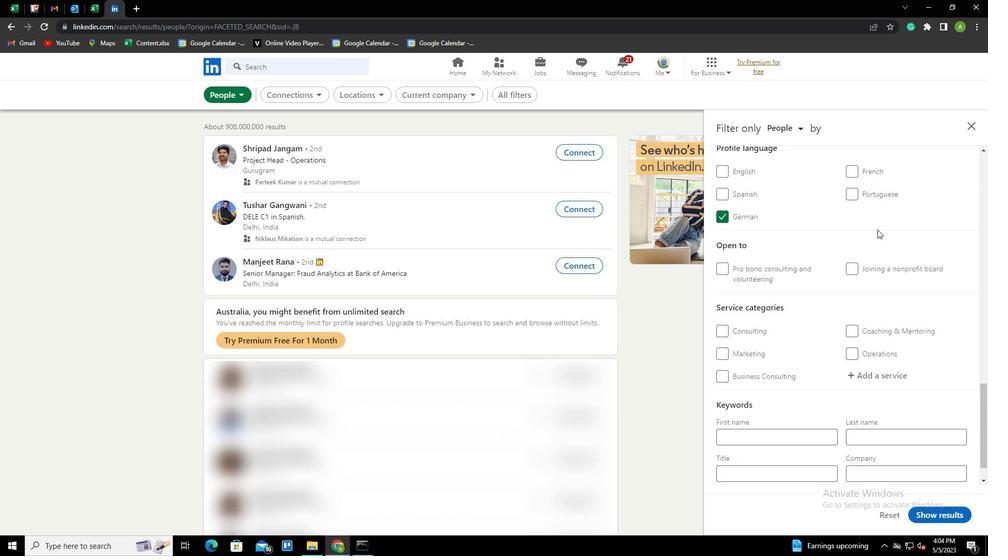 
Action: Mouse scrolled (877, 229) with delta (0, 0)
Screenshot: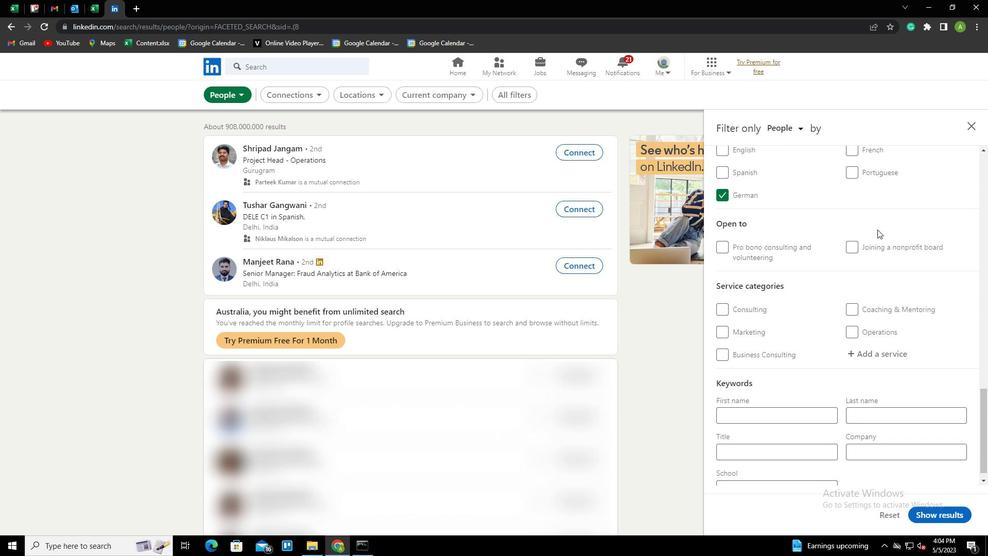 
Action: Mouse moved to (872, 339)
Screenshot: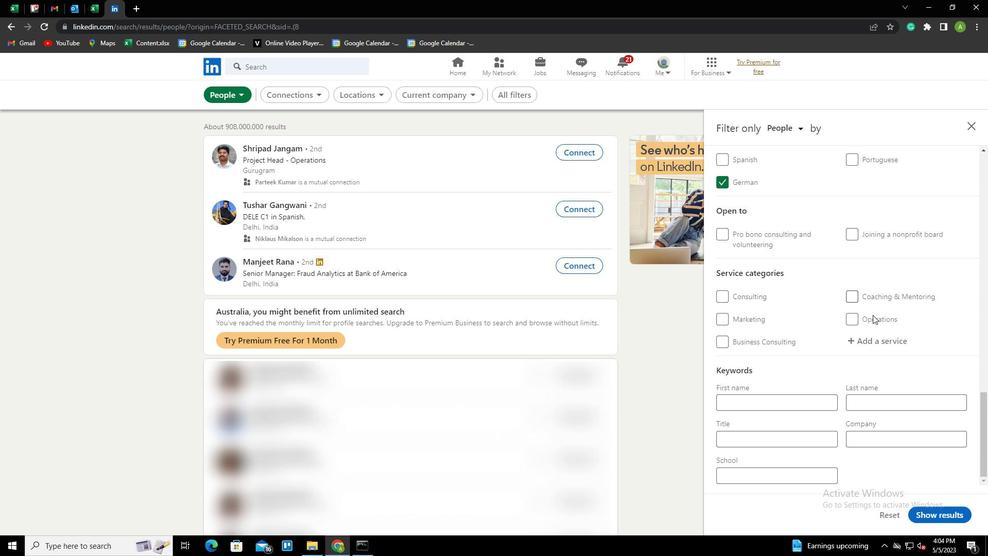 
Action: Mouse pressed left at (872, 339)
Screenshot: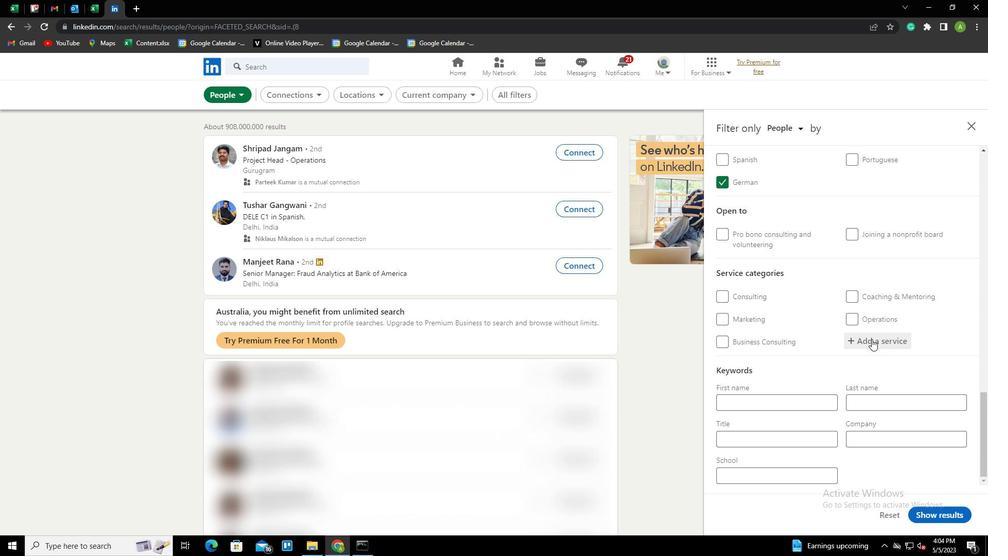 
Action: Key pressed <Key.shift><Key.shift><Key.shift><Key.shift><Key.shift><Key.shift><Key.shift><Key.shift><Key.shift><Key.shift>HEALTH<Key.space><Key.shift>INSURANCE<Key.down><Key.enter>
Screenshot: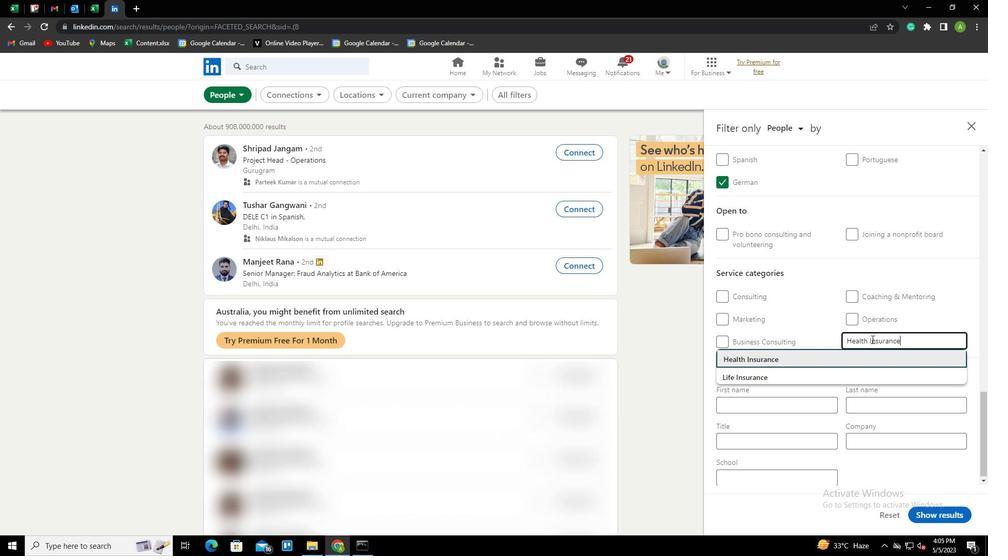
Action: Mouse scrolled (872, 338) with delta (0, 0)
Screenshot: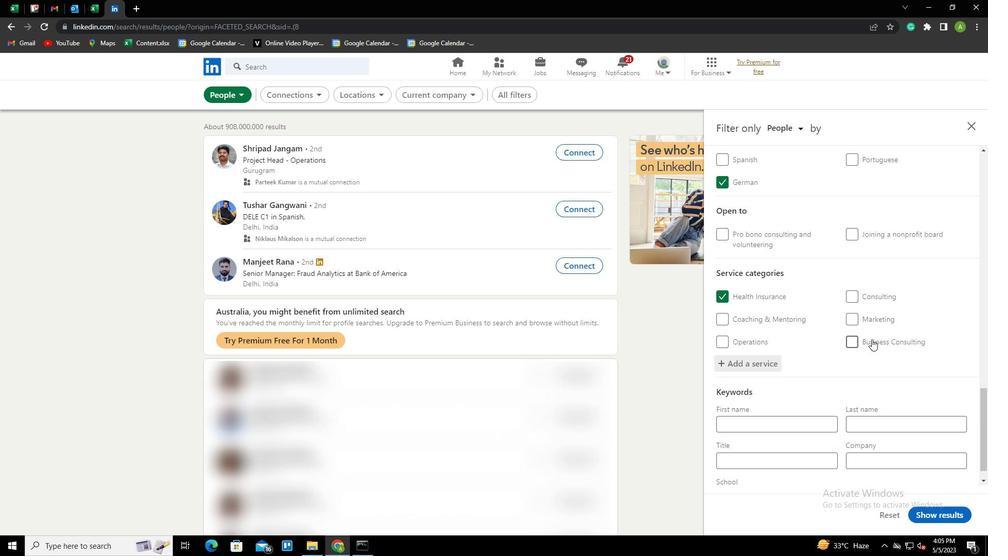 
Action: Mouse scrolled (872, 338) with delta (0, 0)
Screenshot: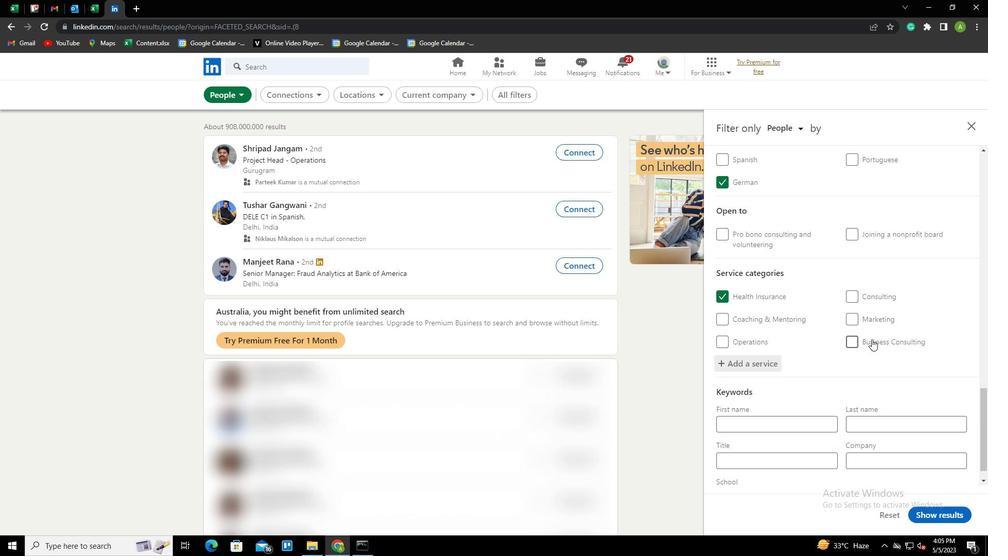 
Action: Mouse scrolled (872, 338) with delta (0, 0)
Screenshot: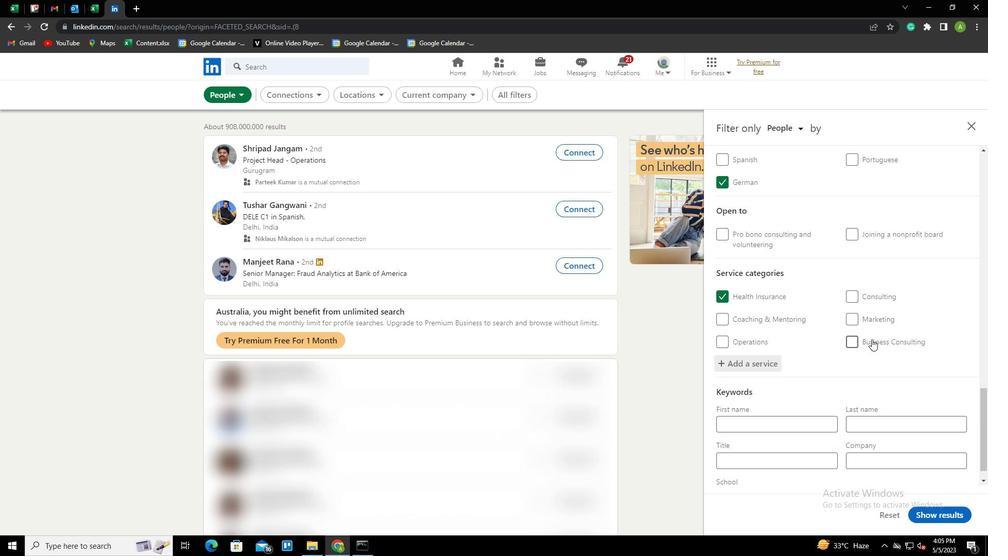 
Action: Mouse scrolled (872, 338) with delta (0, 0)
Screenshot: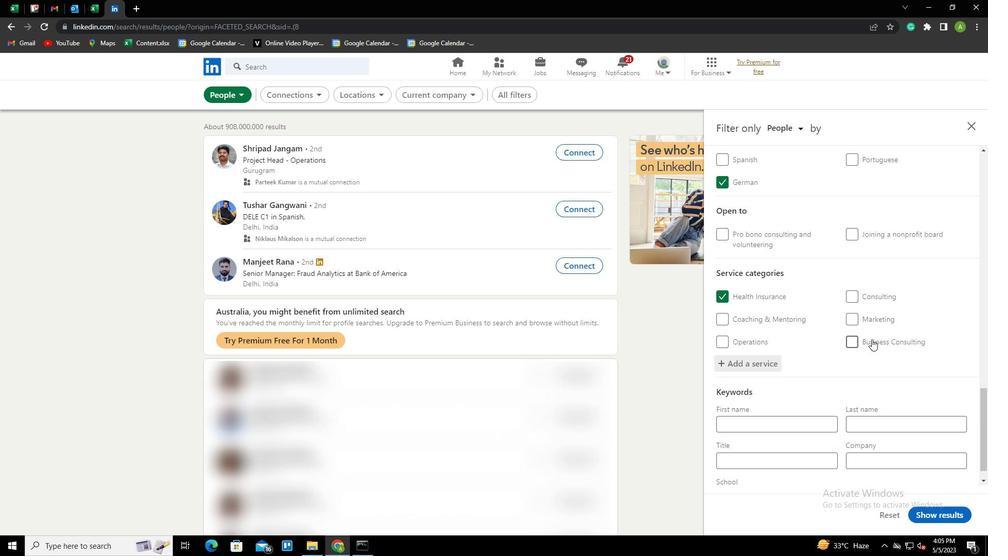 
Action: Mouse scrolled (872, 338) with delta (0, 0)
Screenshot: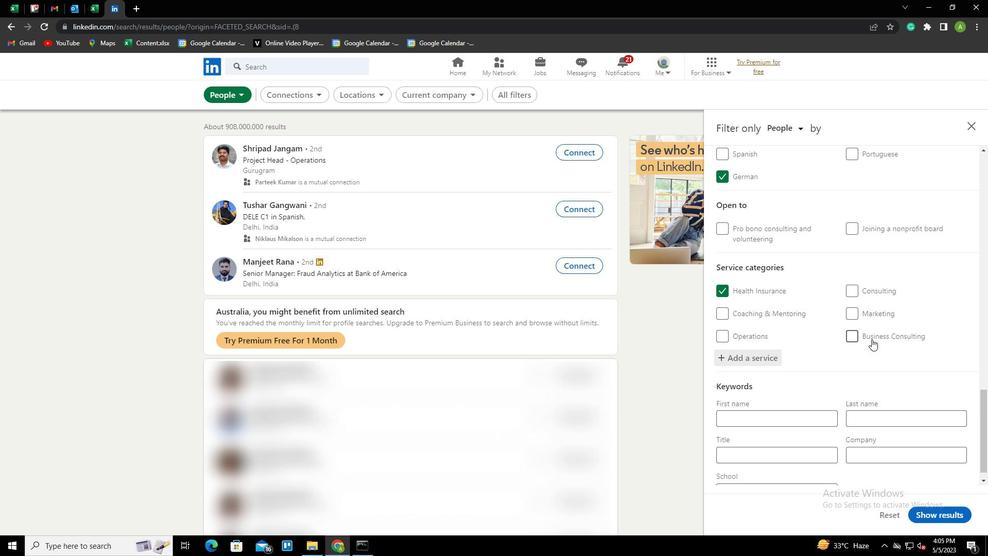 
Action: Mouse moved to (796, 435)
Screenshot: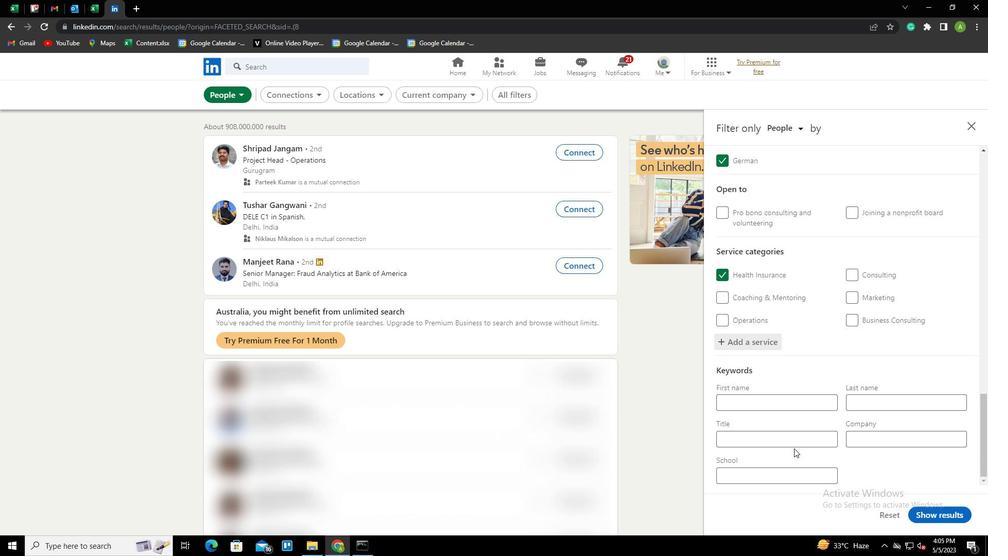 
Action: Mouse pressed left at (796, 435)
Screenshot: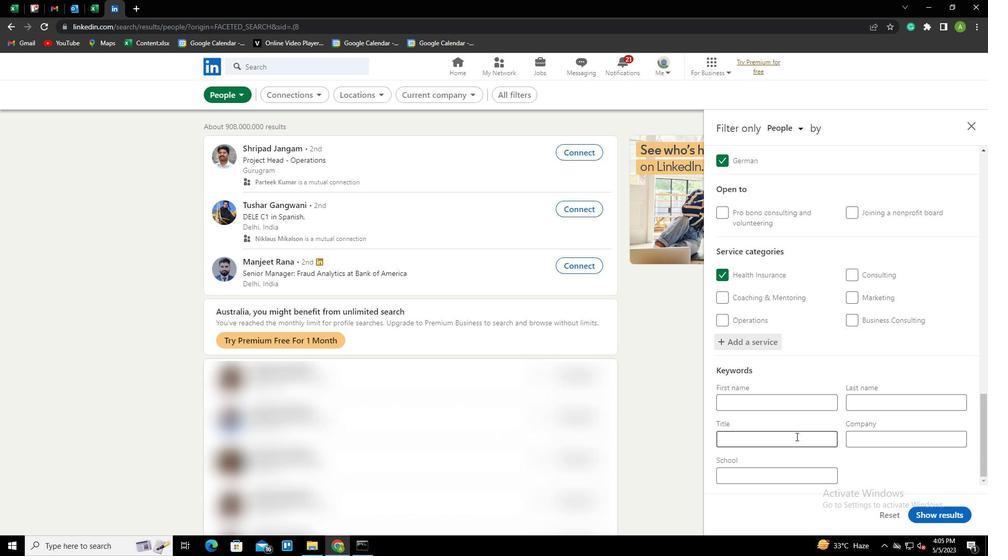 
Action: Key pressed <Key.shift><Key.shift><Key.shift>REIKI<Key.space><Key.shift>PRACTITIONER
Screenshot: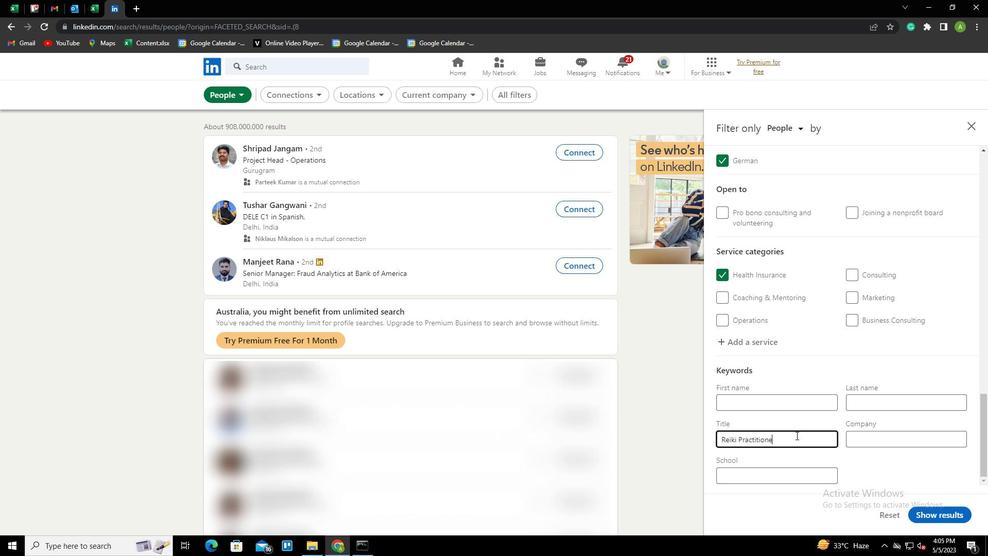 
Action: Mouse moved to (890, 472)
Screenshot: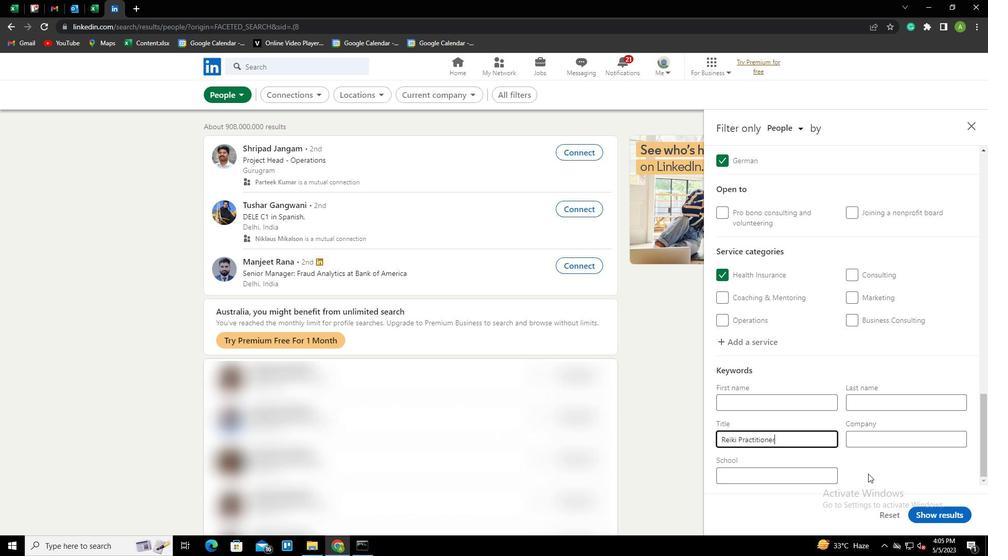 
Action: Mouse pressed left at (890, 472)
Screenshot: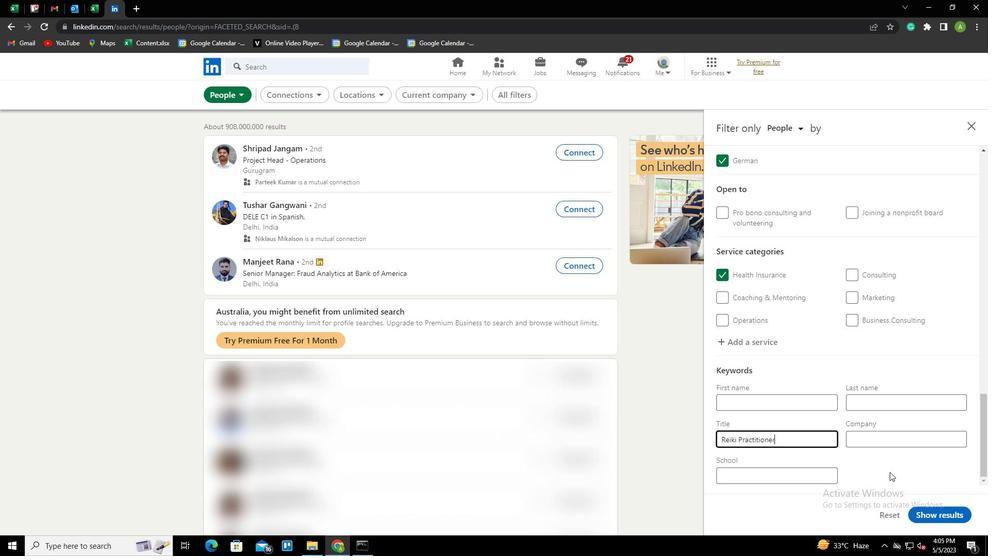 
Action: Mouse moved to (929, 519)
Screenshot: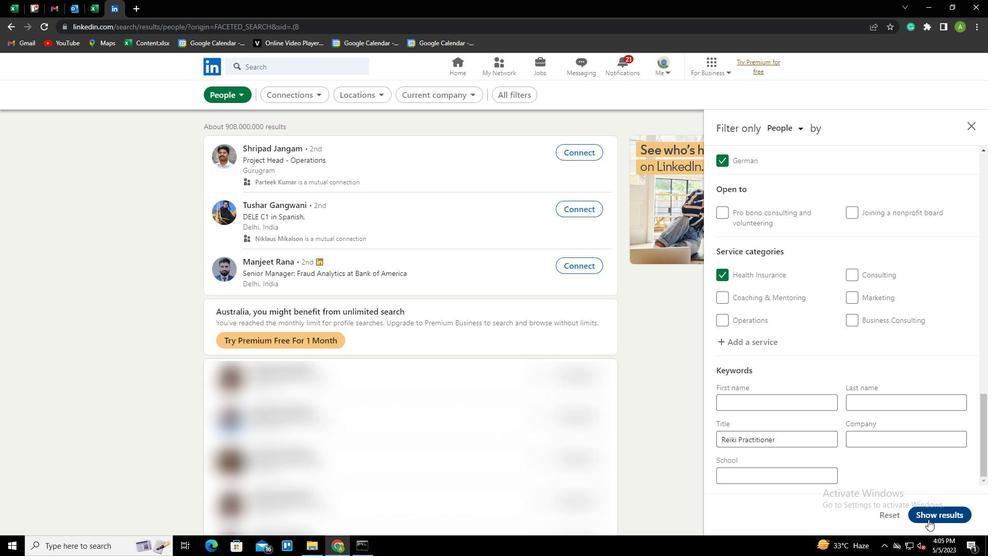 
Action: Mouse pressed left at (929, 519)
Screenshot: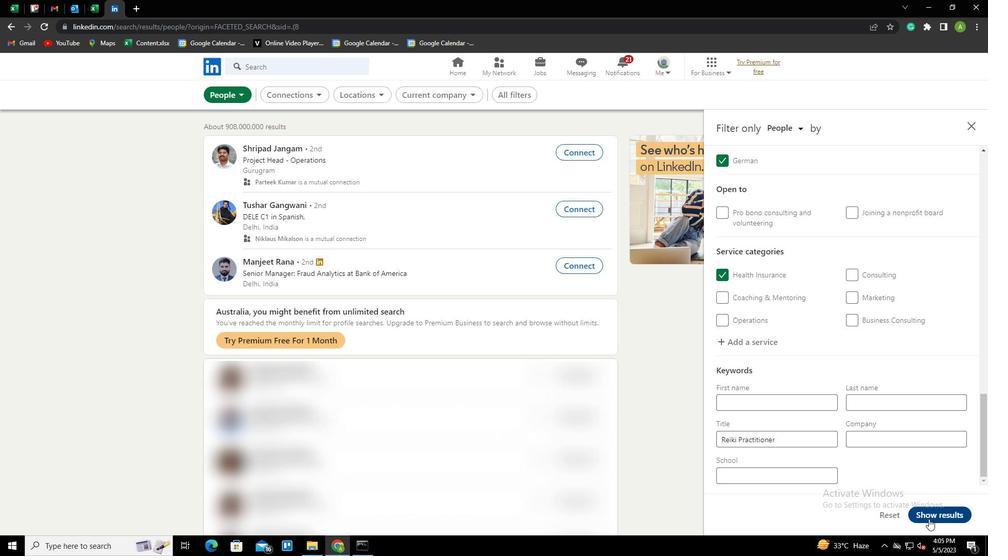 
